 Task: Create new contact,   with mail id: 'HazelSimon@jpmmorgan.com', first name: 'Hazel', Last name: 'Simon', Job Title: Data Scientist, Phone number (202) 555-4567. Change life cycle stage to  'Lead' and lead status to 'New'. Add new company to the associated contact: www.ups.com and type: Prospect. Logged in from softage.6@softage.net
Action: Mouse moved to (85, 64)
Screenshot: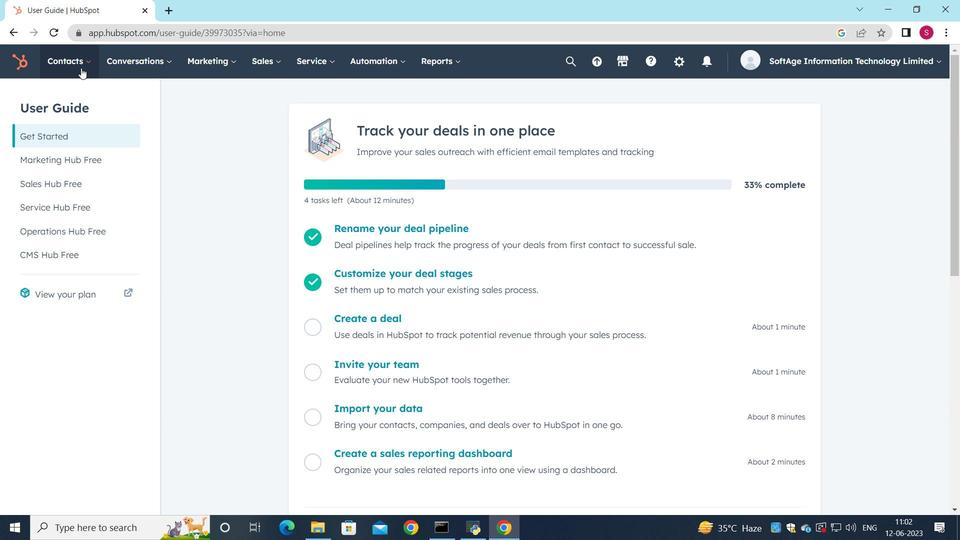 
Action: Mouse pressed left at (85, 64)
Screenshot: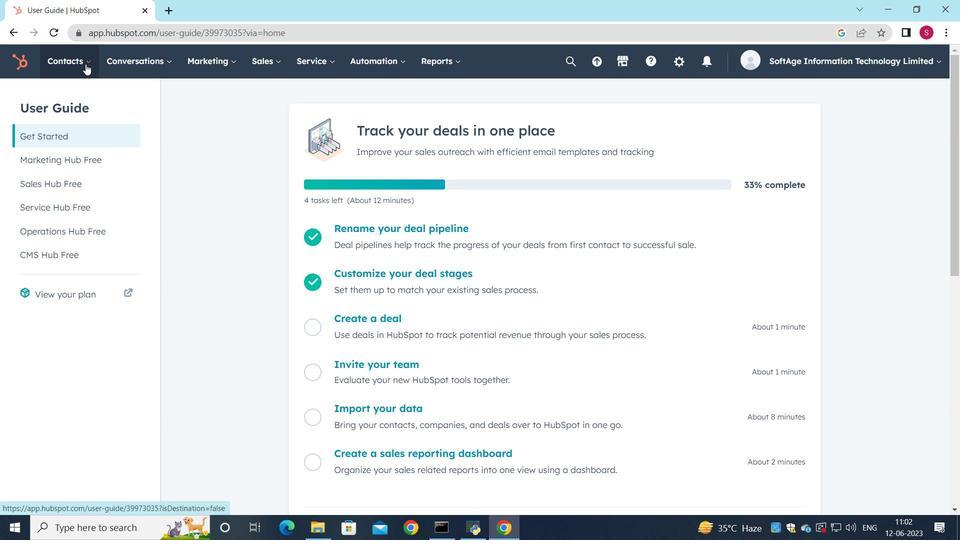 
Action: Mouse moved to (87, 91)
Screenshot: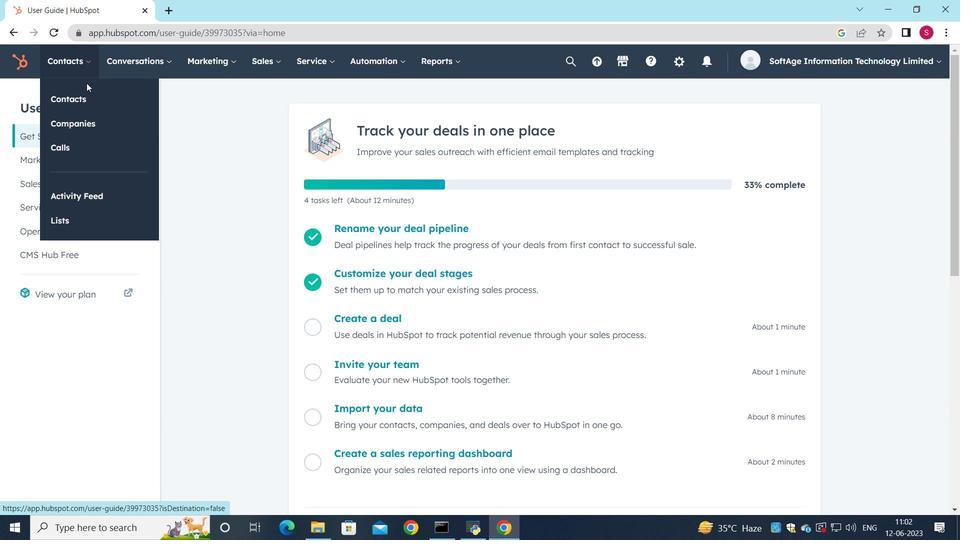 
Action: Mouse pressed left at (87, 91)
Screenshot: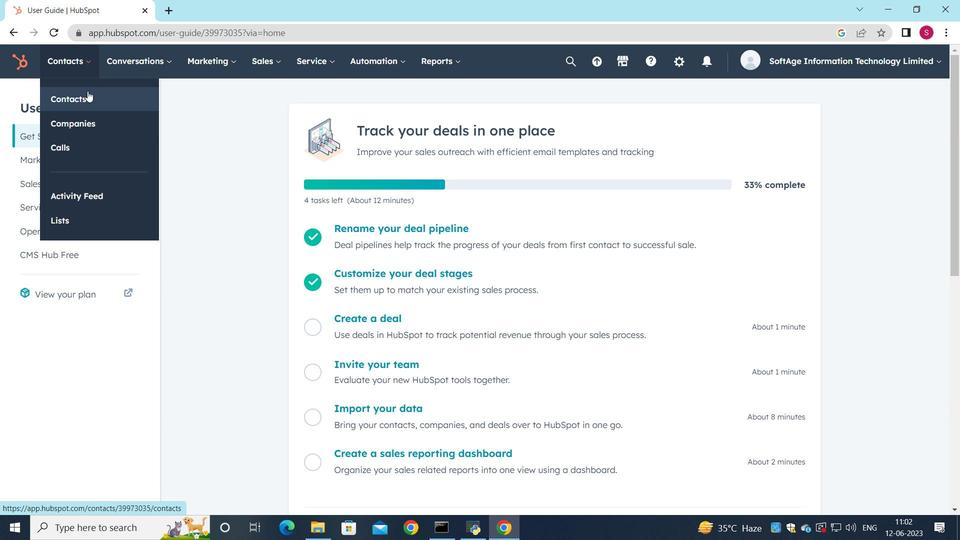 
Action: Mouse moved to (894, 105)
Screenshot: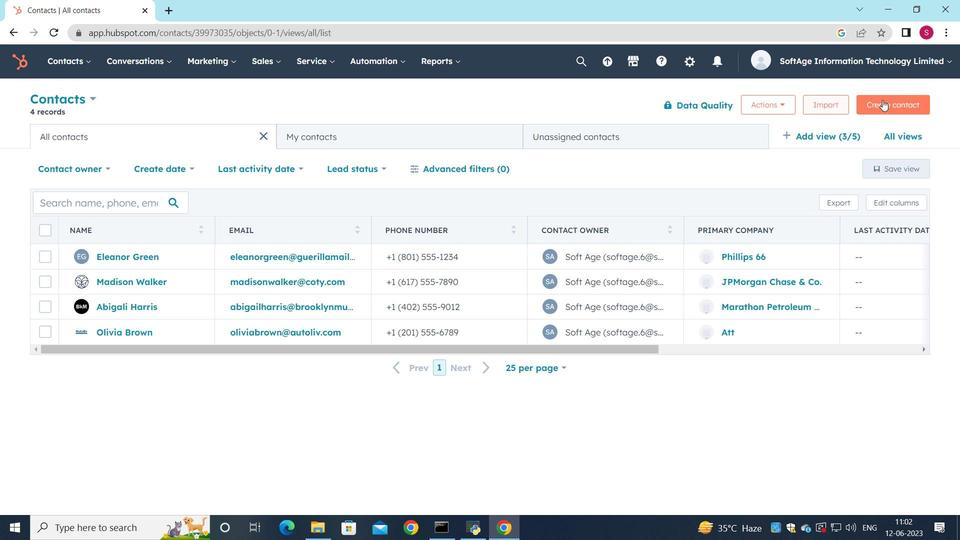 
Action: Mouse pressed left at (894, 105)
Screenshot: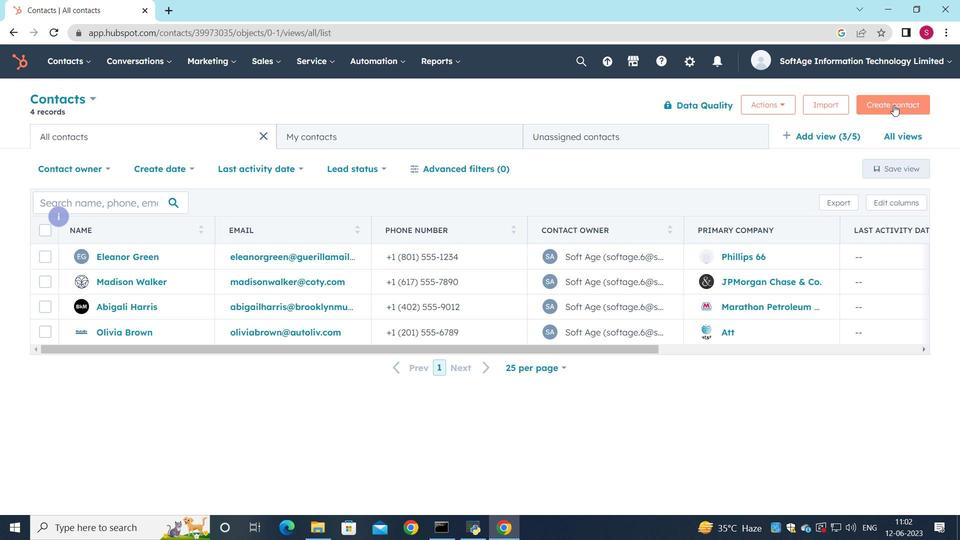 
Action: Mouse moved to (742, 162)
Screenshot: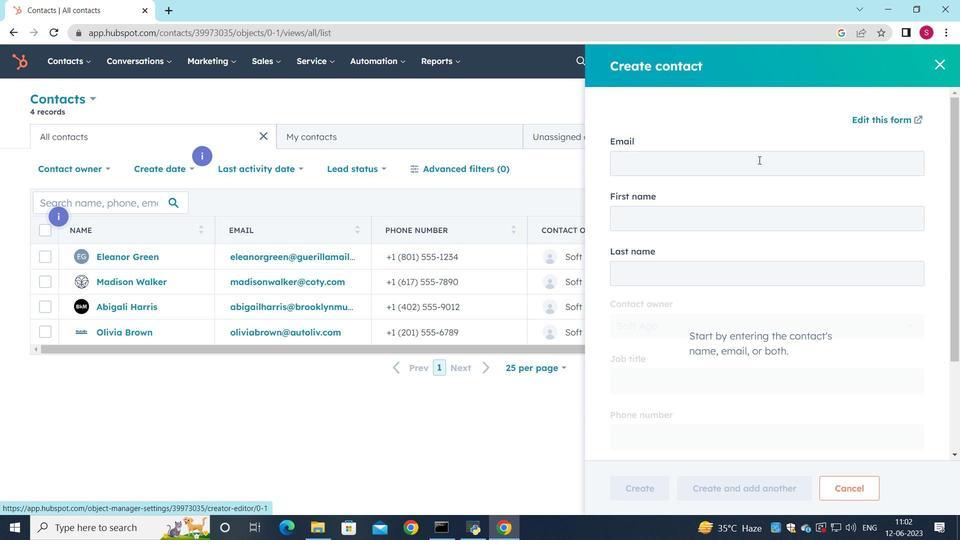 
Action: Mouse pressed left at (742, 162)
Screenshot: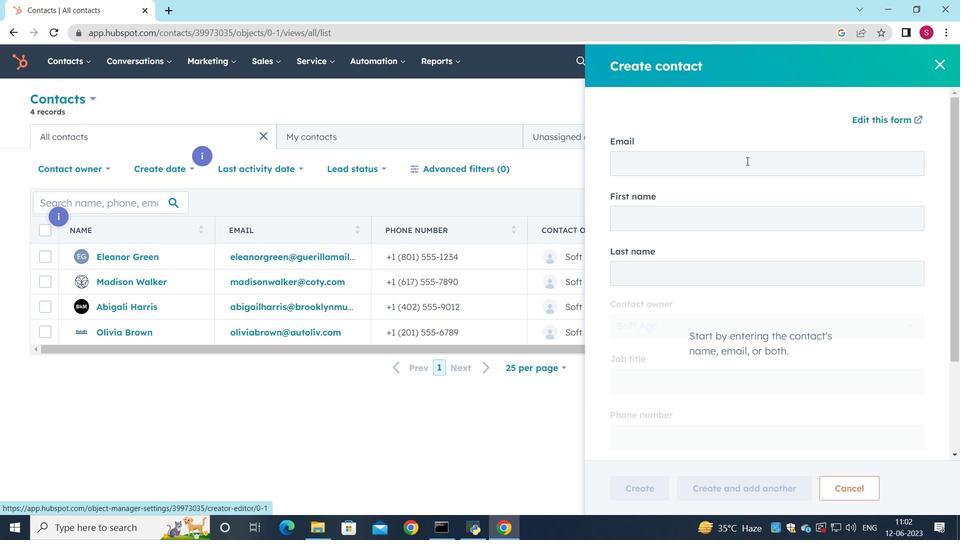 
Action: Key pressed <Key.shift>Hazel<Key.shift>Simon<Key.shift><Key.shift><Key.shift><Key.shift><Key.shift><Key.shift><Key.shift><Key.shift><Key.shift><Key.shift>@jpmorgan.com
Screenshot: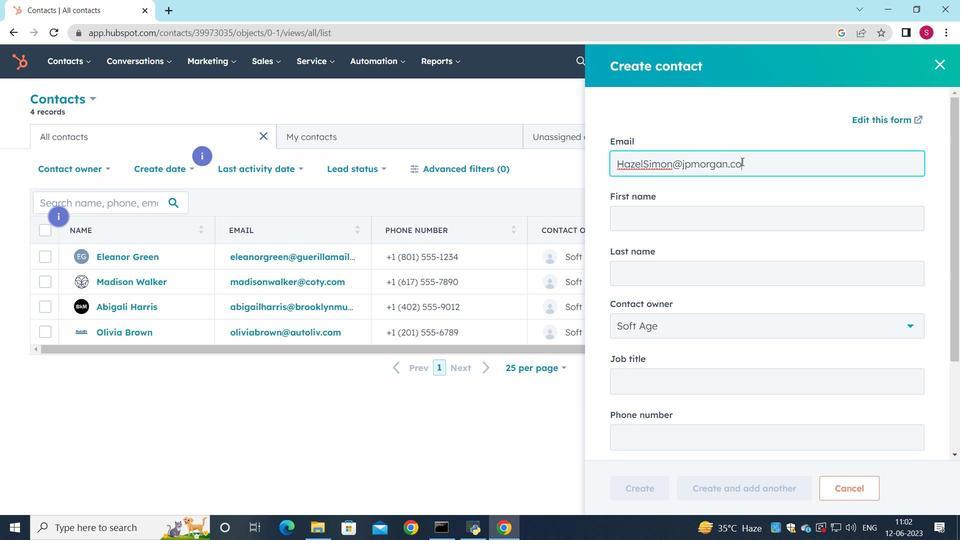 
Action: Mouse moved to (647, 218)
Screenshot: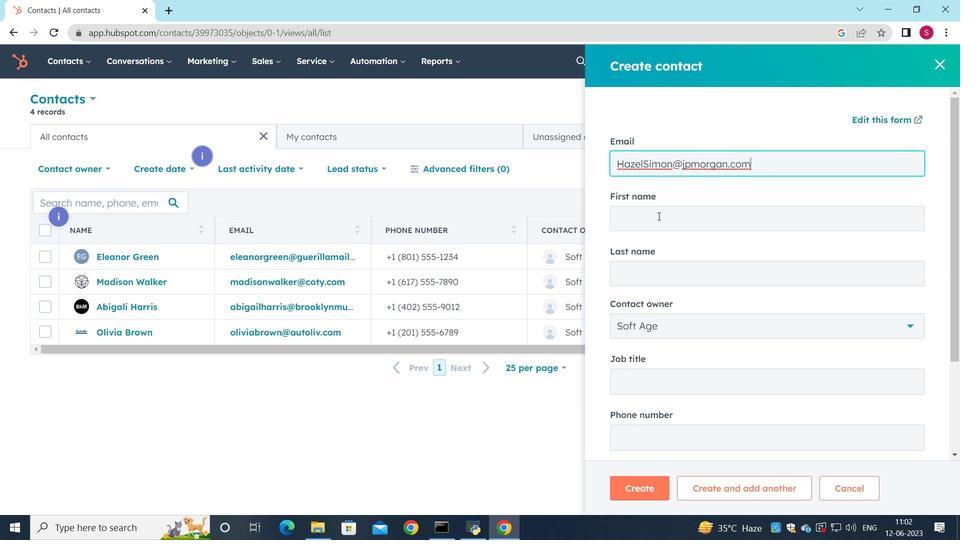 
Action: Mouse pressed left at (647, 218)
Screenshot: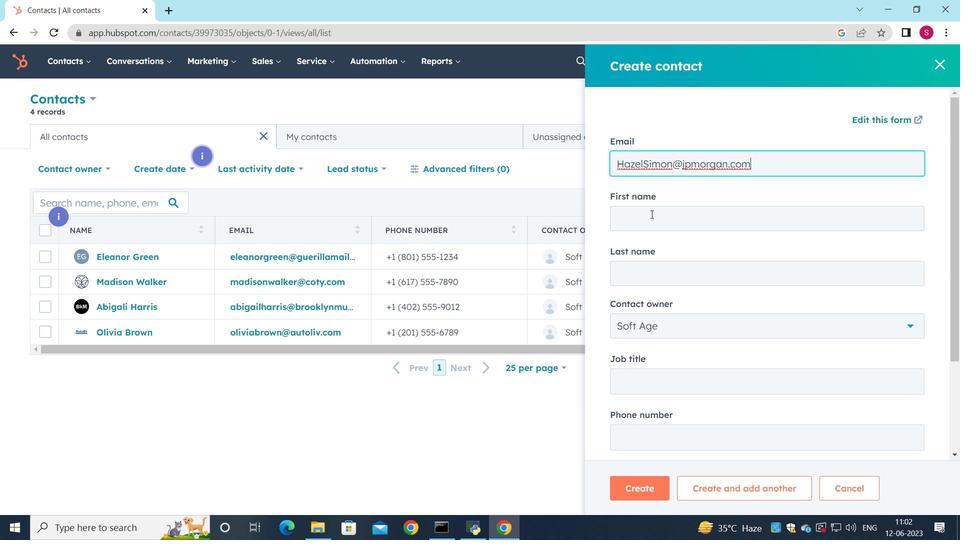 
Action: Mouse moved to (658, 219)
Screenshot: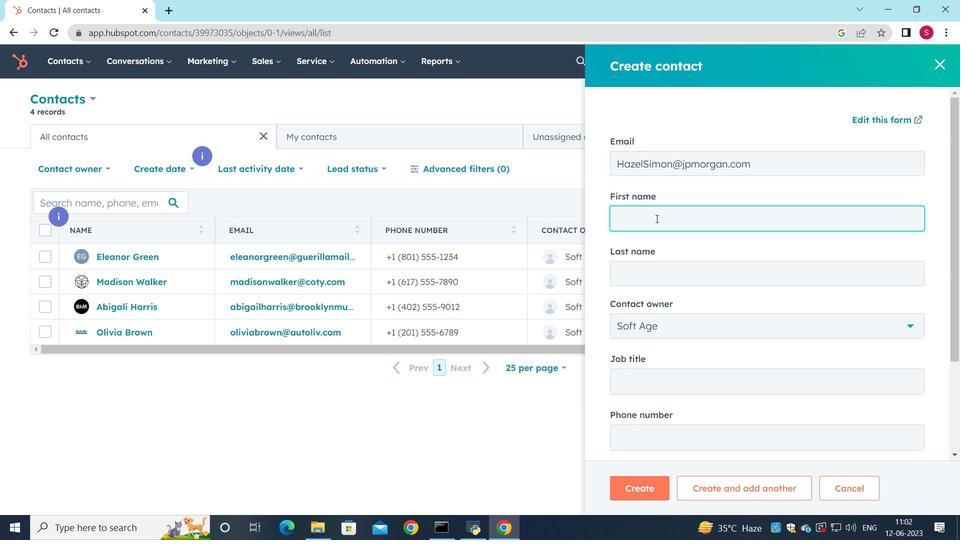 
Action: Key pressed <Key.shift>hazel
Screenshot: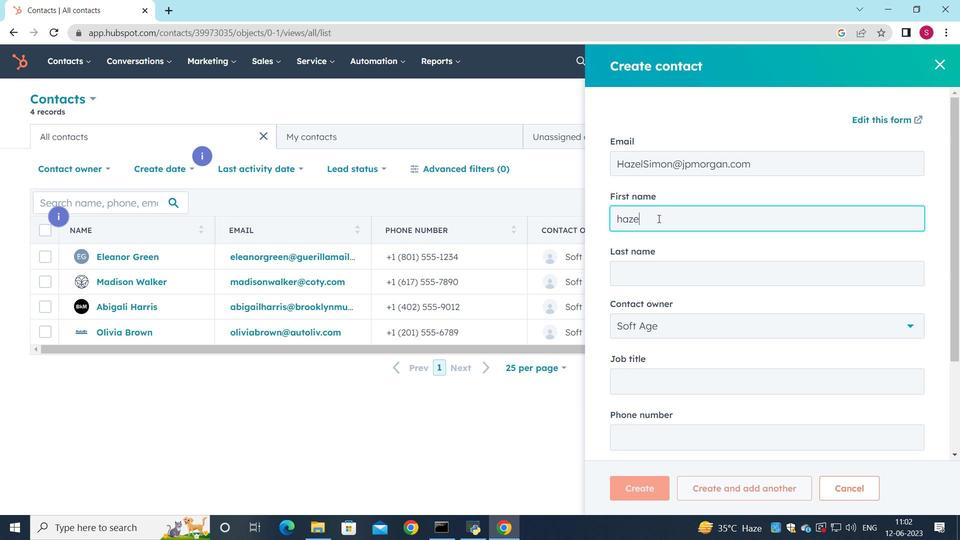 
Action: Mouse moved to (620, 221)
Screenshot: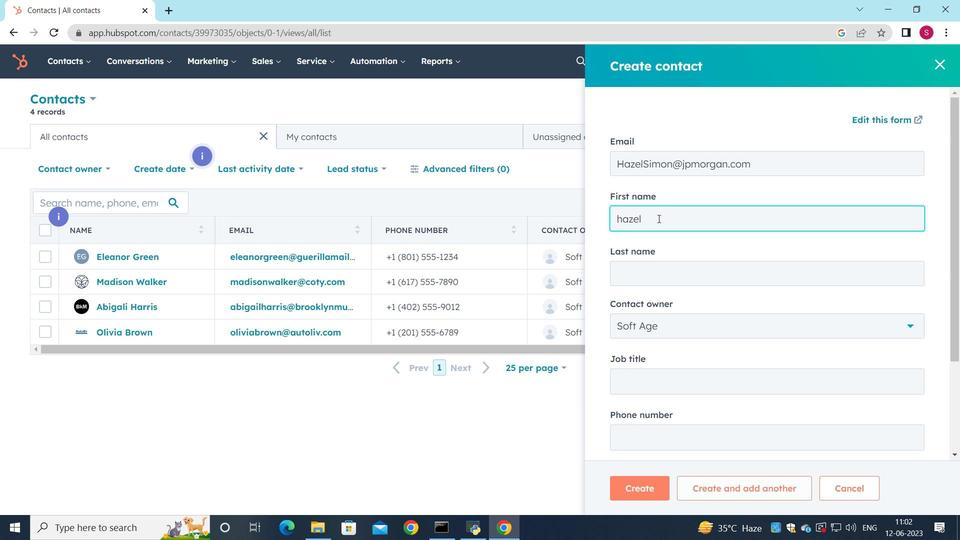 
Action: Mouse pressed left at (620, 221)
Screenshot: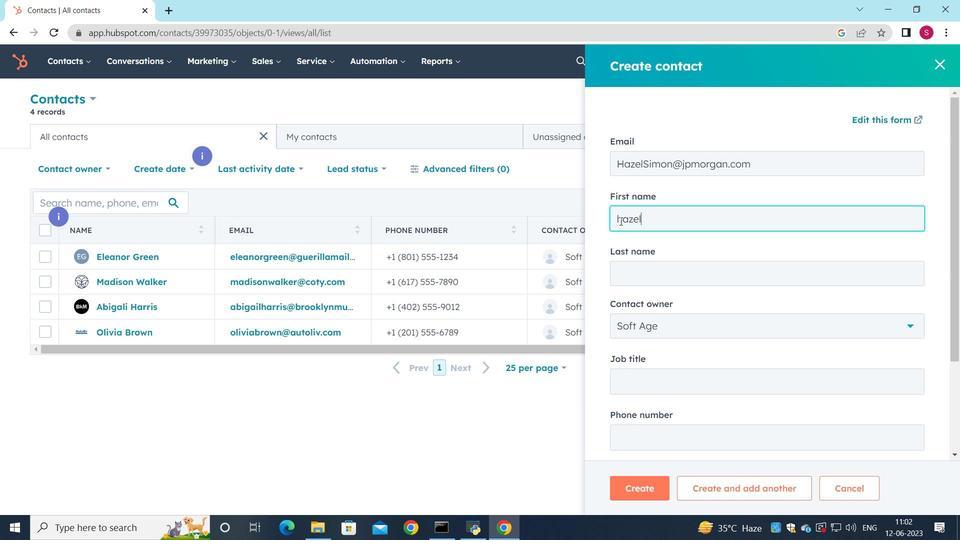 
Action: Key pressed <Key.backspace><Key.shift>H
Screenshot: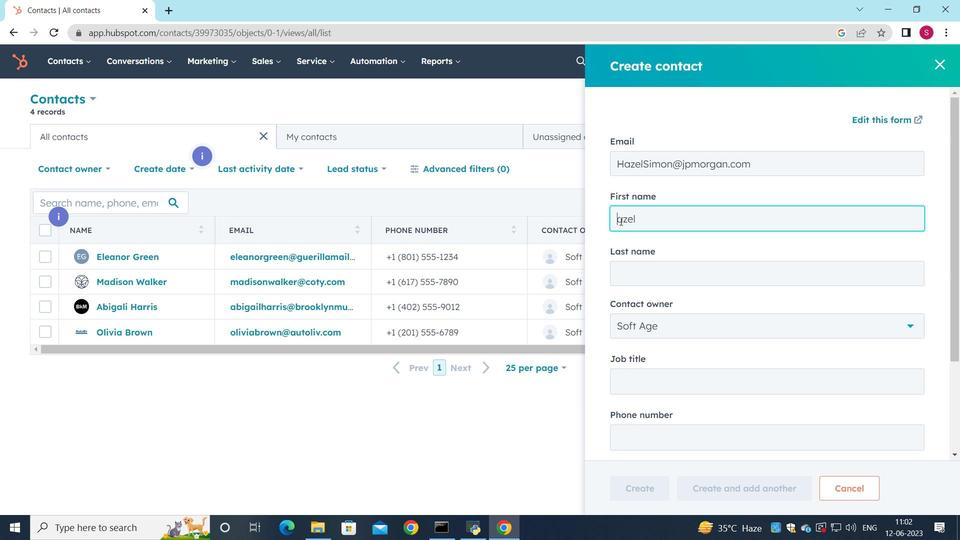 
Action: Mouse moved to (639, 267)
Screenshot: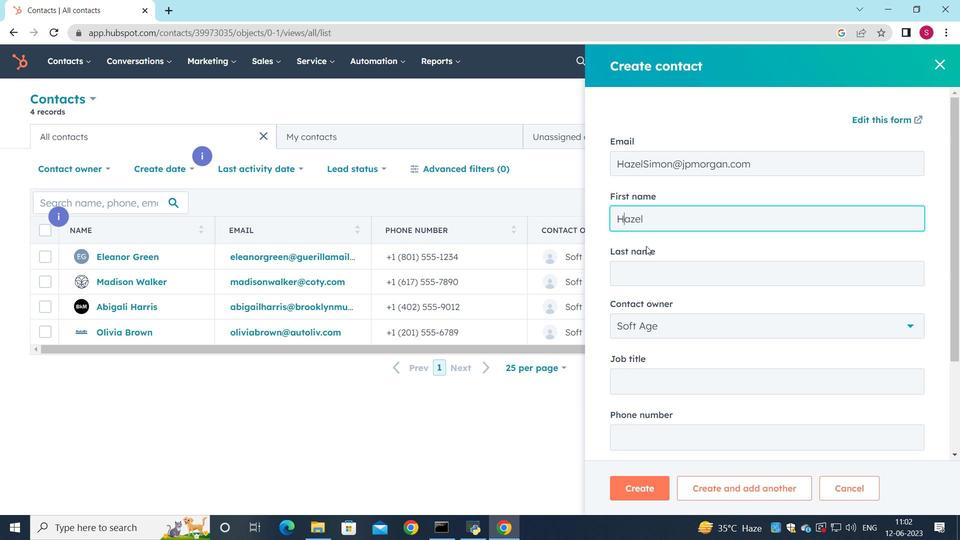 
Action: Mouse pressed left at (639, 267)
Screenshot: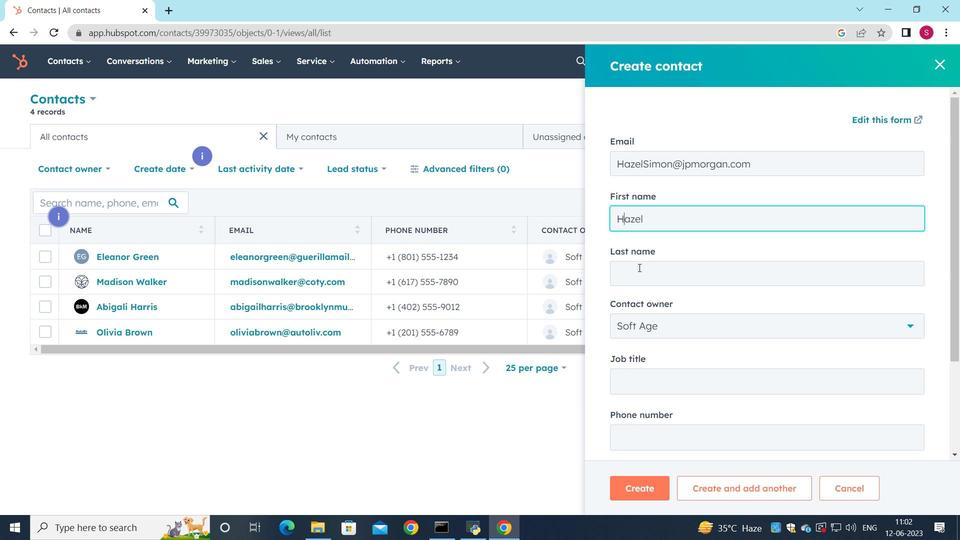 
Action: Key pressed <Key.shift>Simon
Screenshot: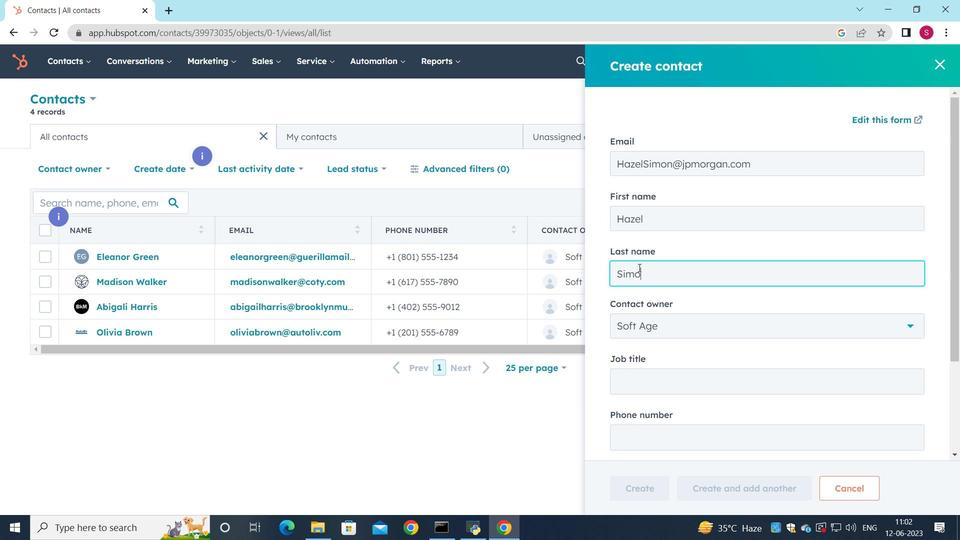 
Action: Mouse moved to (680, 377)
Screenshot: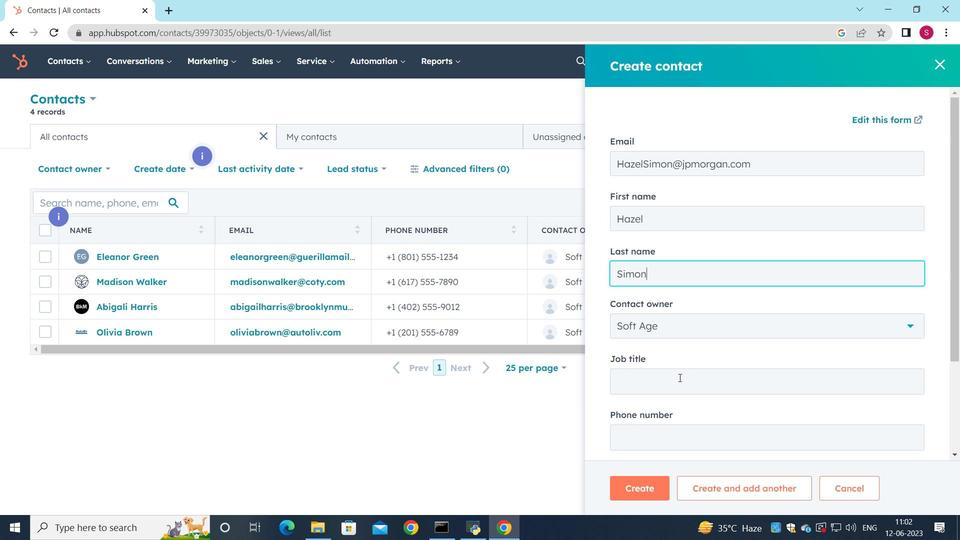 
Action: Mouse pressed left at (680, 377)
Screenshot: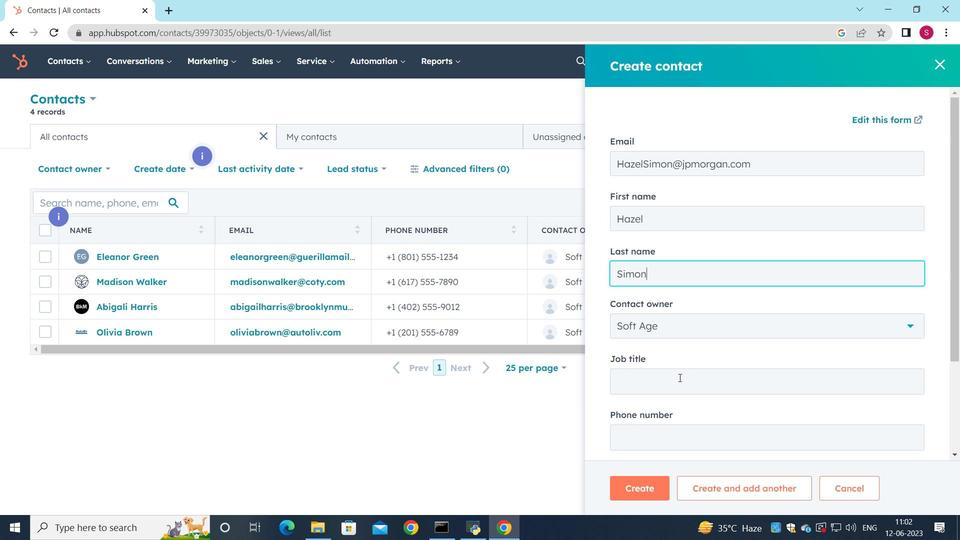 
Action: Mouse moved to (703, 378)
Screenshot: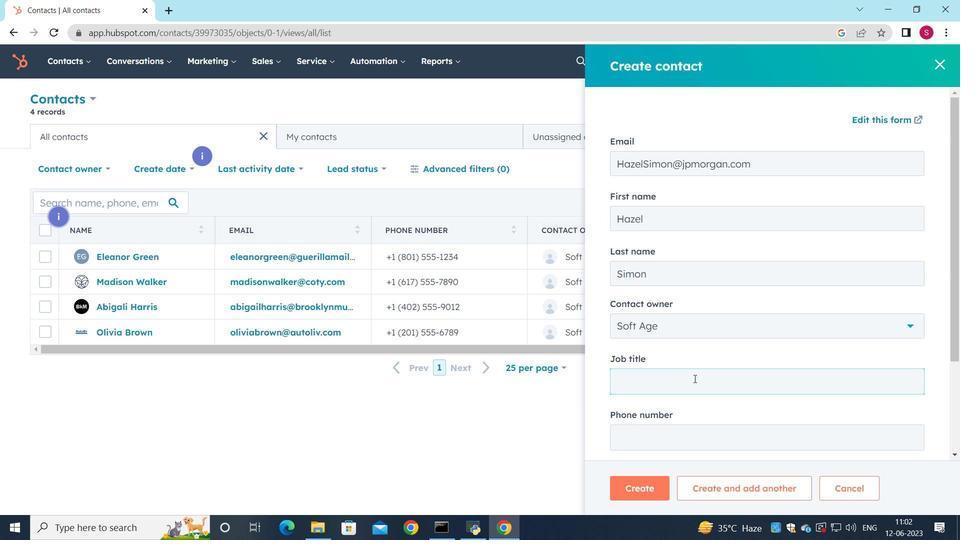 
Action: Mouse scrolled (703, 378) with delta (0, 0)
Screenshot: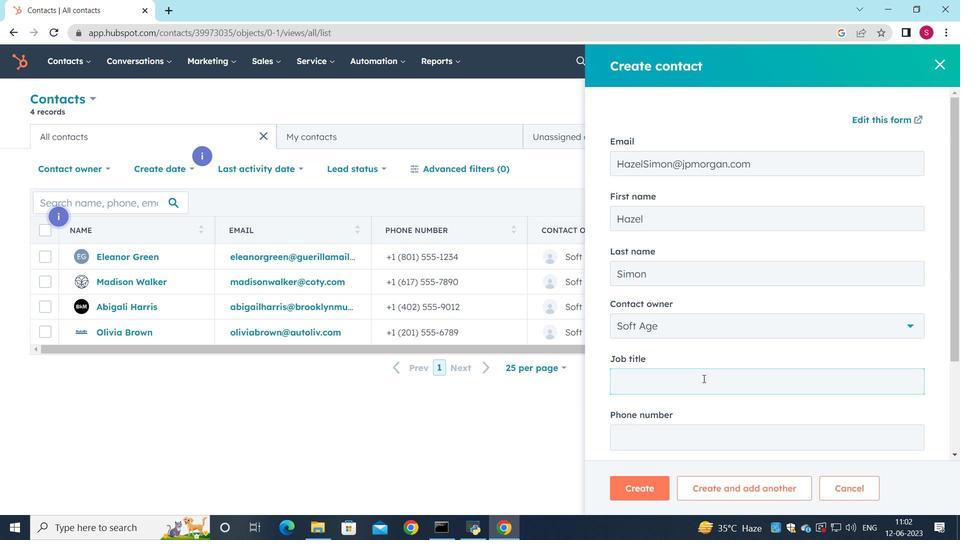 
Action: Mouse scrolled (703, 378) with delta (0, 0)
Screenshot: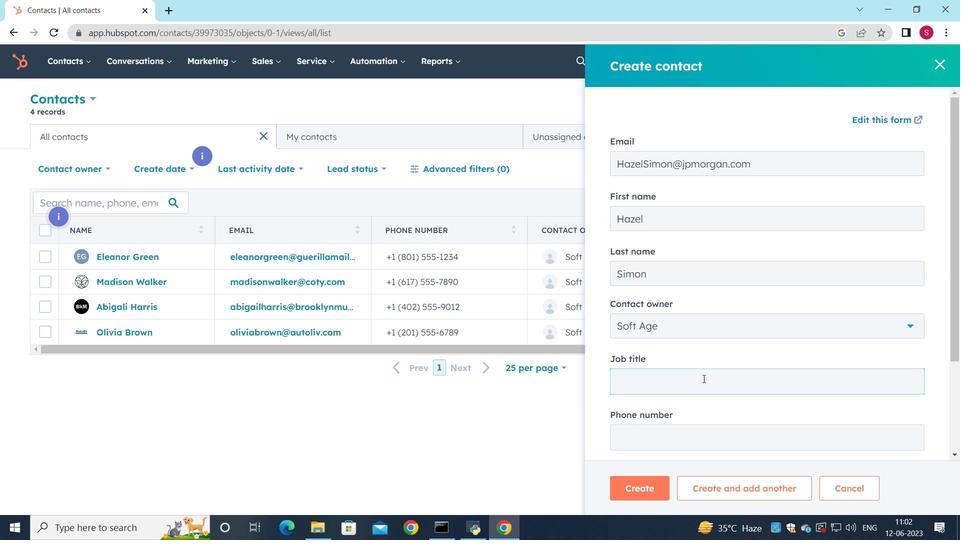 
Action: Mouse moved to (677, 255)
Screenshot: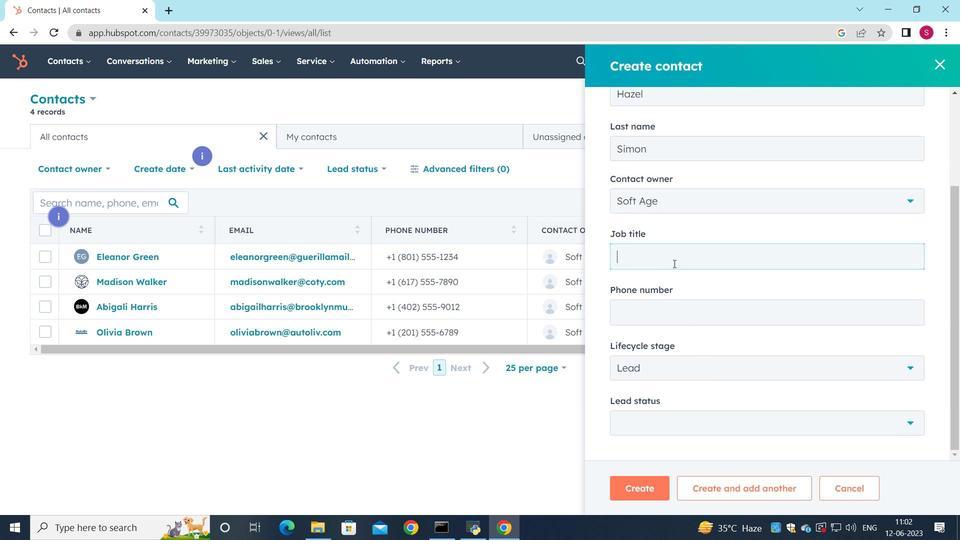 
Action: Key pressed <Key.shift>data<Key.space><Key.shift>Scientist
Screenshot: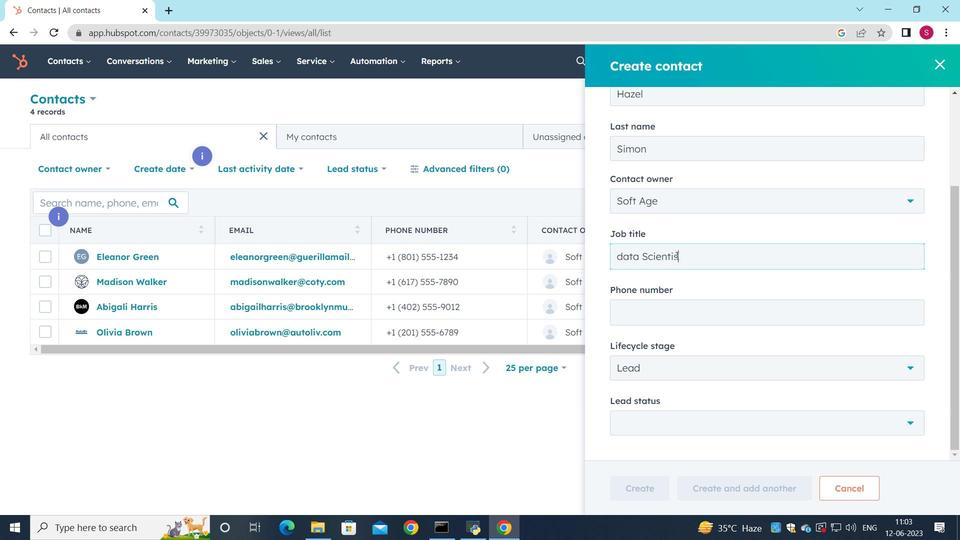 
Action: Mouse moved to (696, 306)
Screenshot: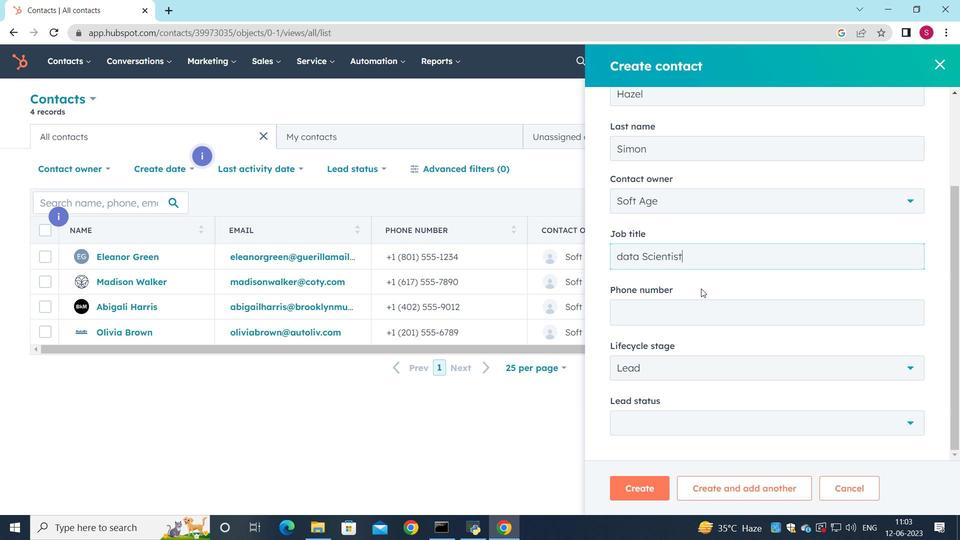 
Action: Mouse pressed left at (696, 306)
Screenshot: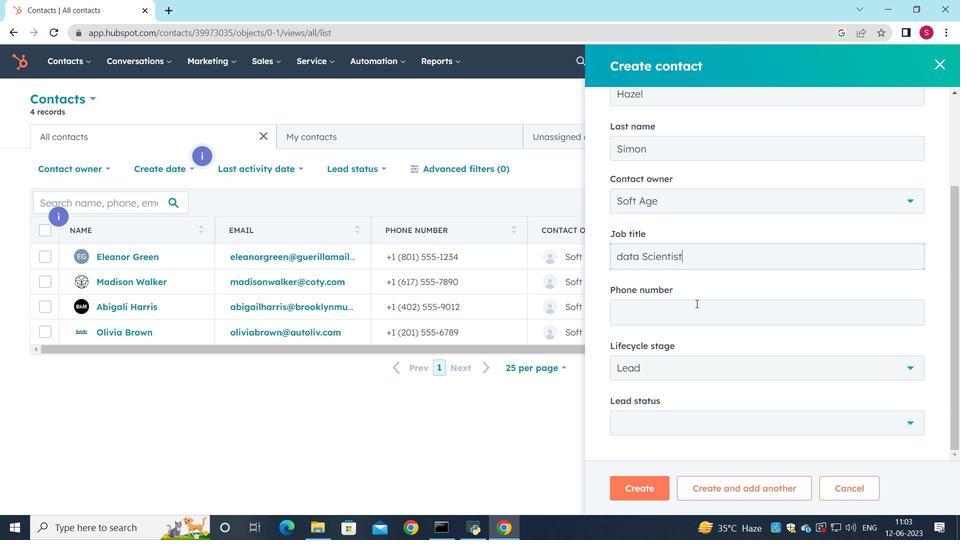 
Action: Key pressed 2025554567
Screenshot: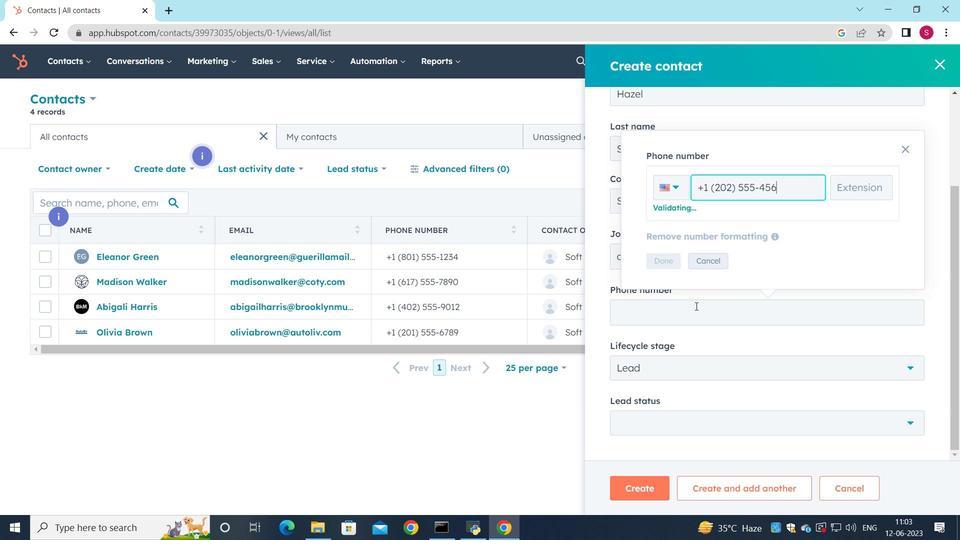 
Action: Mouse moved to (654, 261)
Screenshot: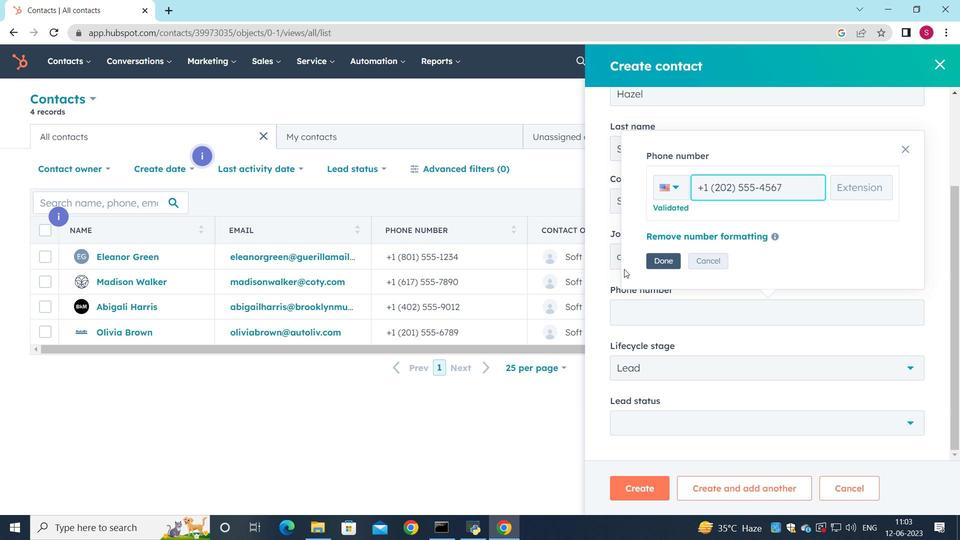 
Action: Mouse pressed left at (654, 261)
Screenshot: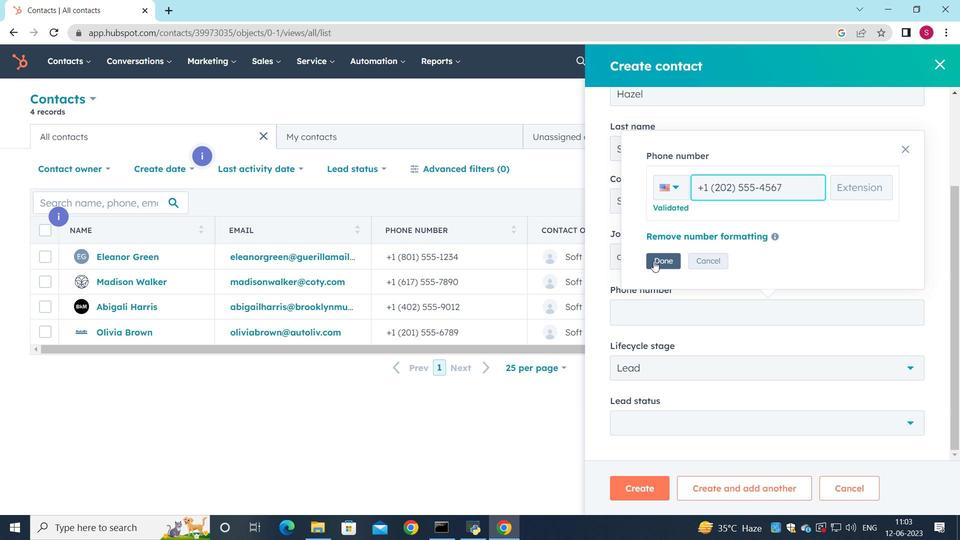 
Action: Mouse moved to (673, 299)
Screenshot: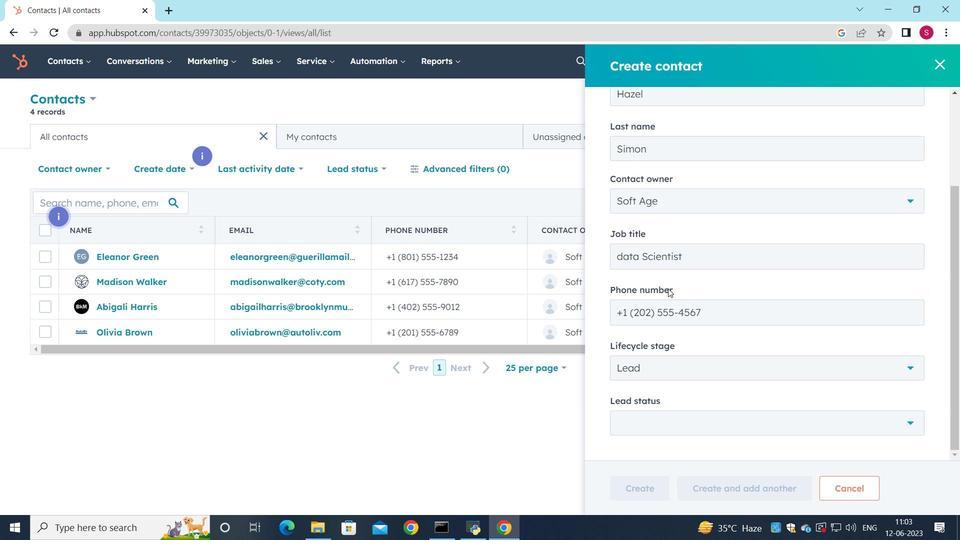 
Action: Mouse scrolled (673, 298) with delta (0, 0)
Screenshot: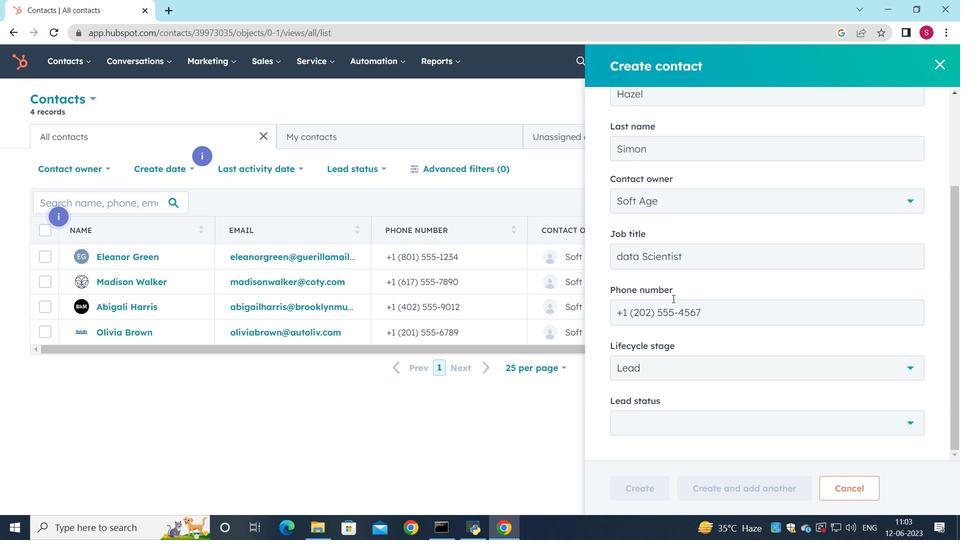 
Action: Mouse scrolled (673, 298) with delta (0, 0)
Screenshot: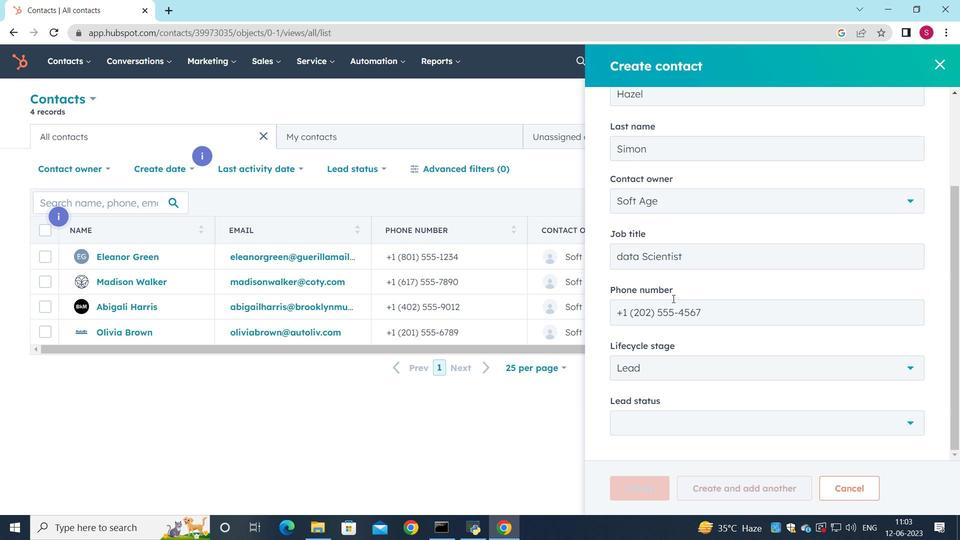 
Action: Mouse moved to (622, 256)
Screenshot: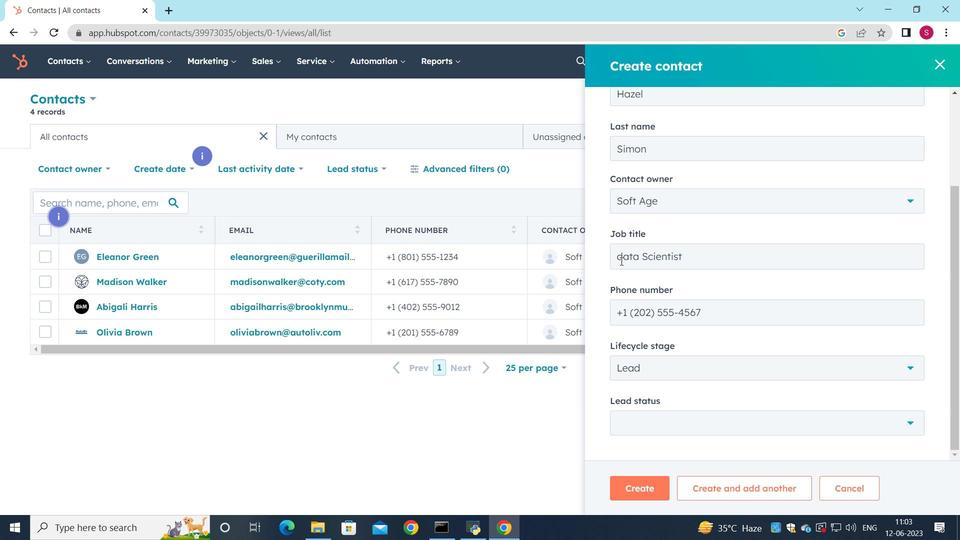 
Action: Mouse pressed left at (622, 256)
Screenshot: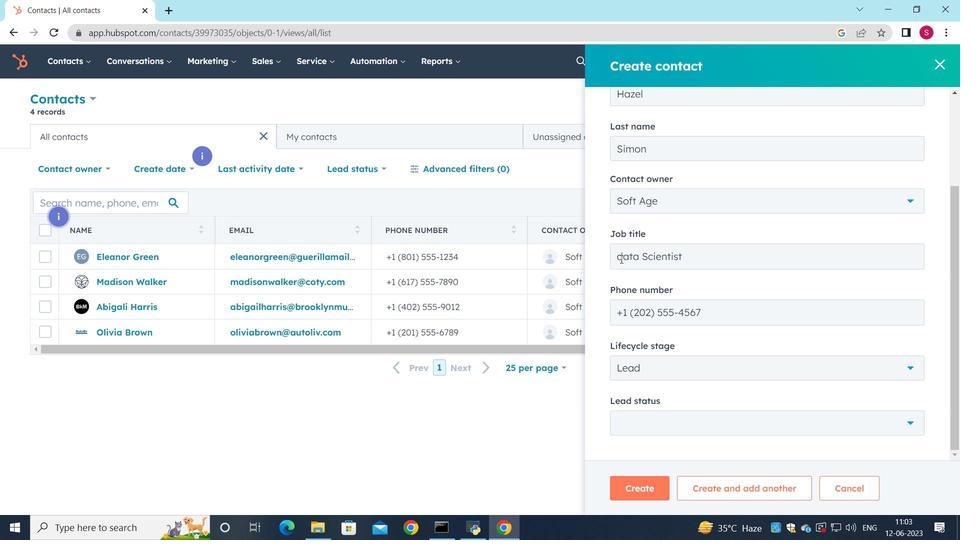 
Action: Mouse moved to (630, 262)
Screenshot: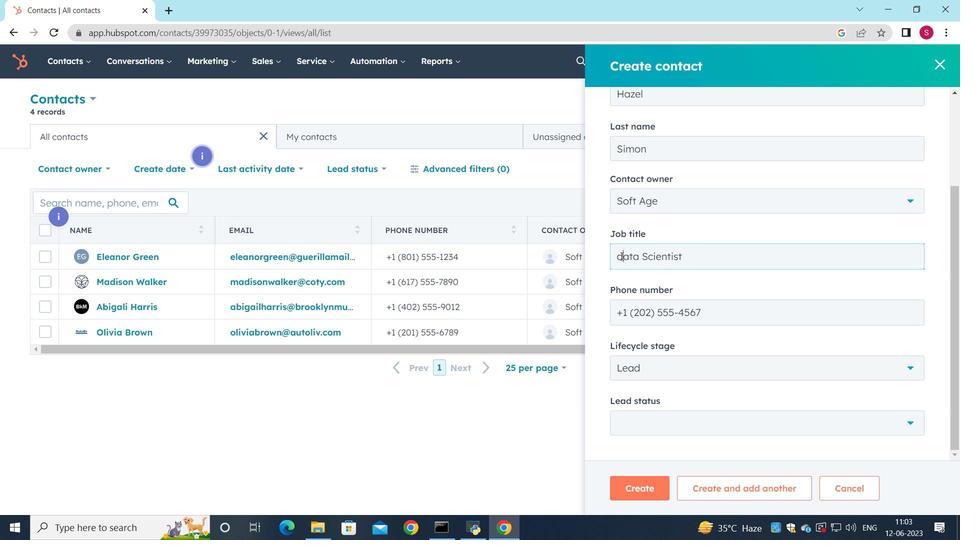 
Action: Key pressed <Key.backspace><Key.shift>D
Screenshot: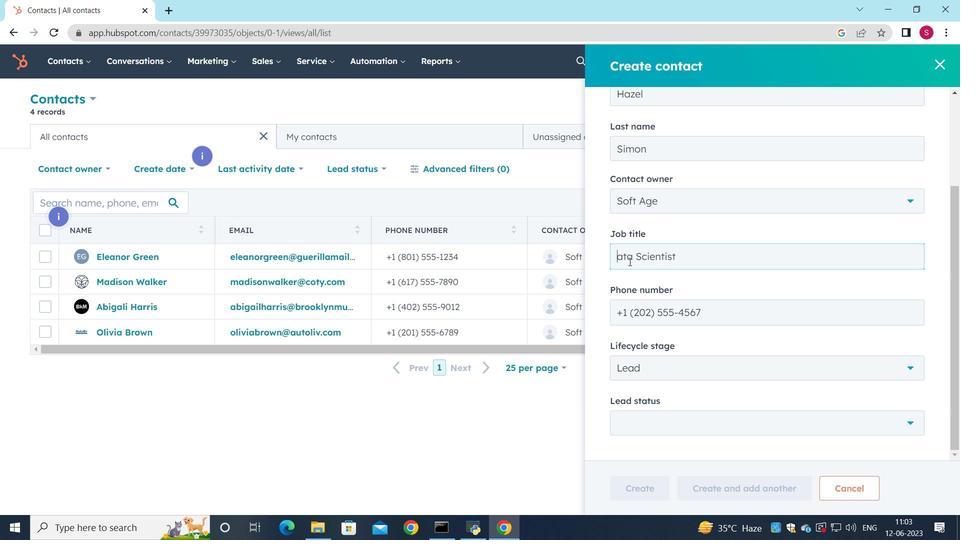 
Action: Mouse scrolled (630, 261) with delta (0, 0)
Screenshot: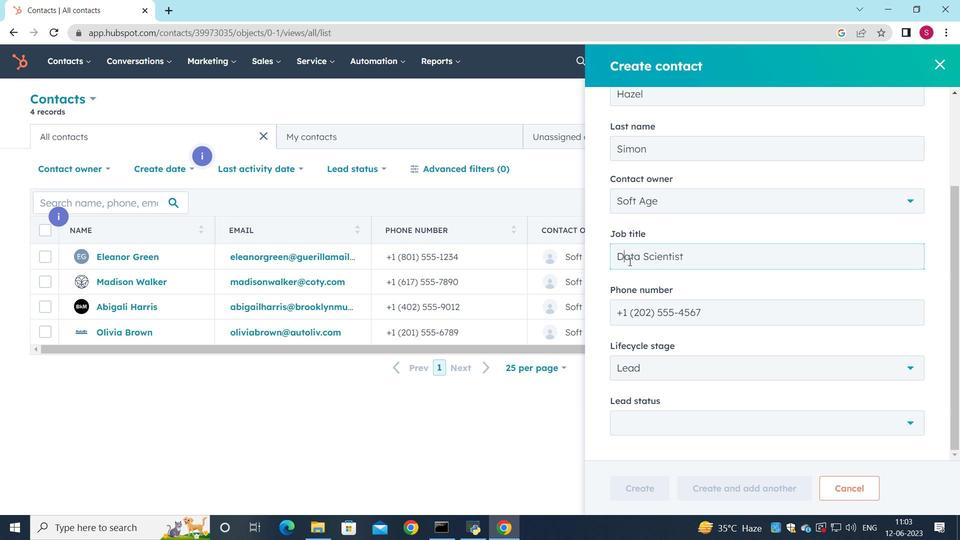
Action: Mouse scrolled (630, 261) with delta (0, 0)
Screenshot: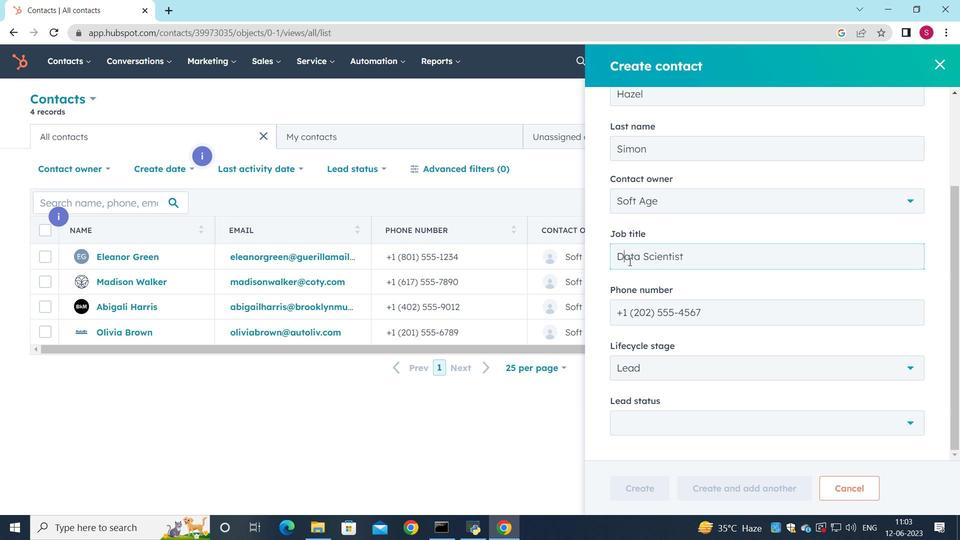 
Action: Mouse scrolled (630, 261) with delta (0, 0)
Screenshot: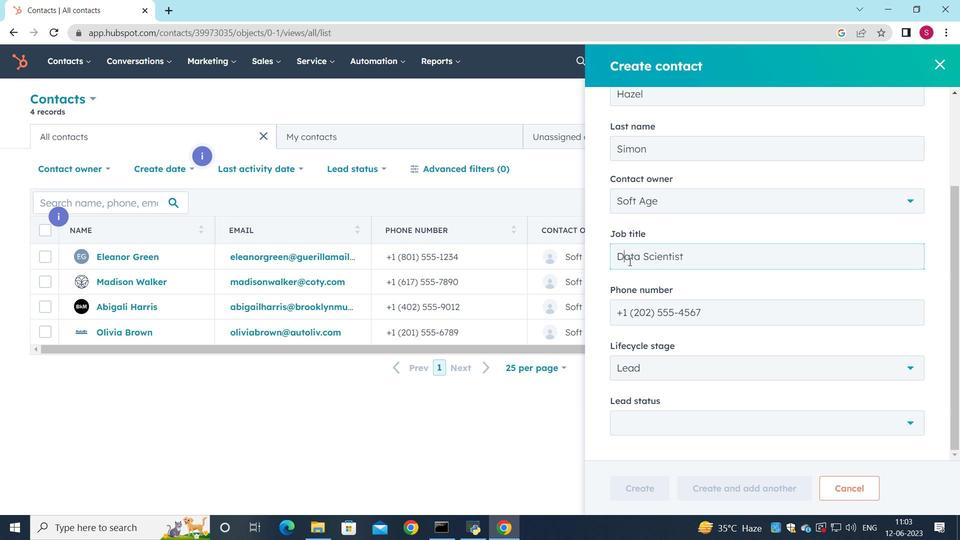 
Action: Mouse moved to (636, 271)
Screenshot: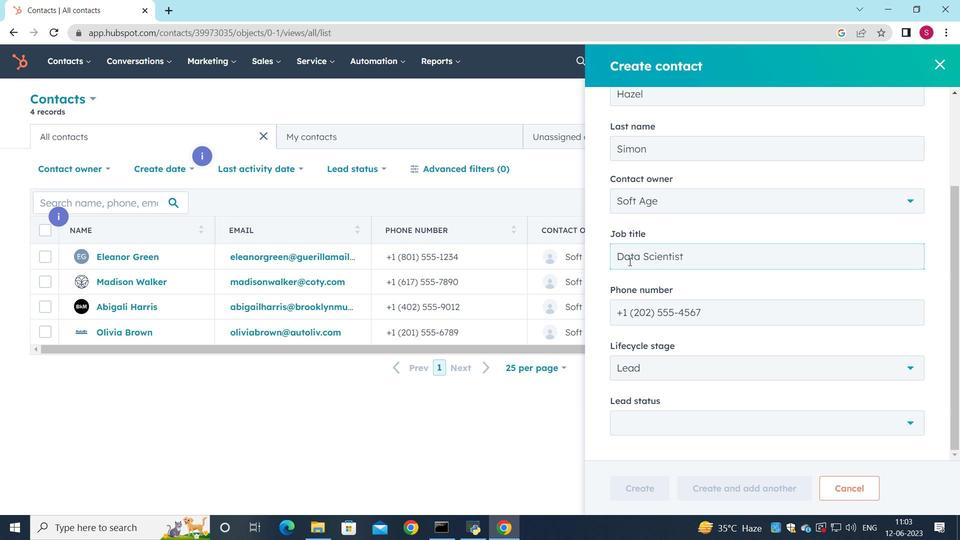 
Action: Mouse scrolled (636, 270) with delta (0, 0)
Screenshot: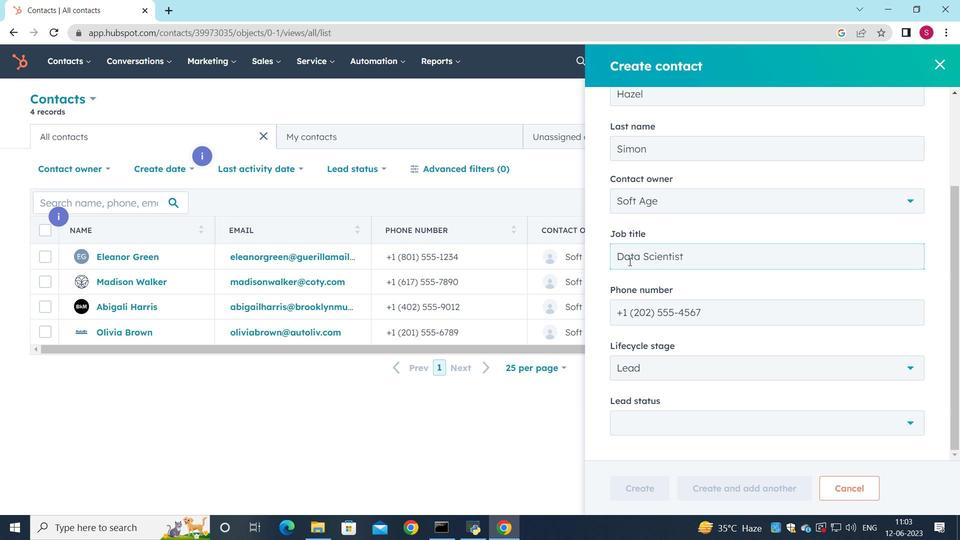 
Action: Mouse moved to (803, 432)
Screenshot: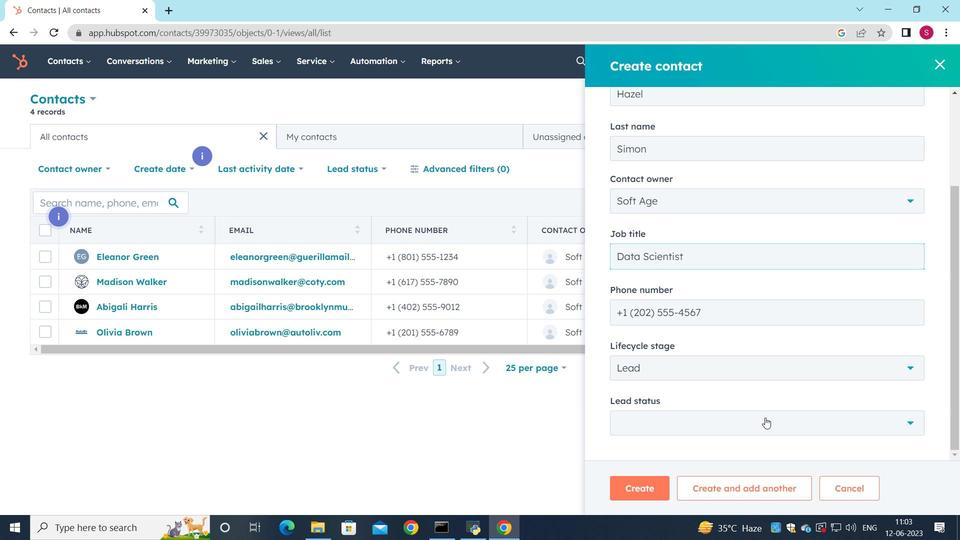 
Action: Mouse pressed left at (803, 432)
Screenshot: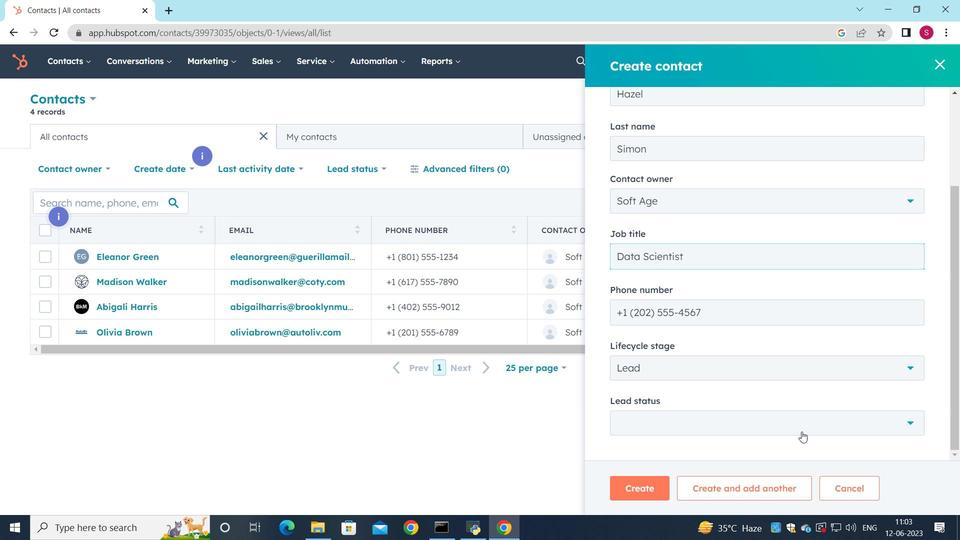 
Action: Mouse moved to (744, 310)
Screenshot: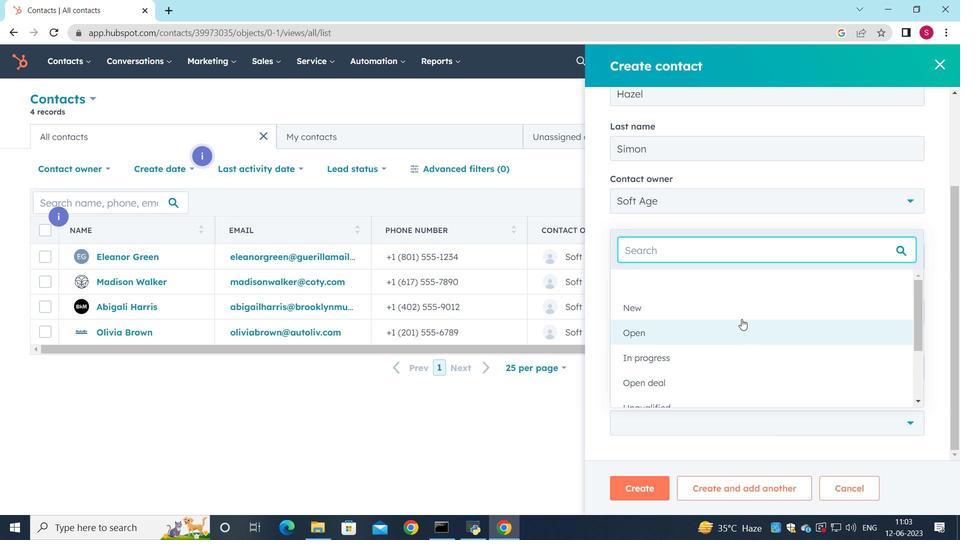 
Action: Mouse pressed left at (744, 310)
Screenshot: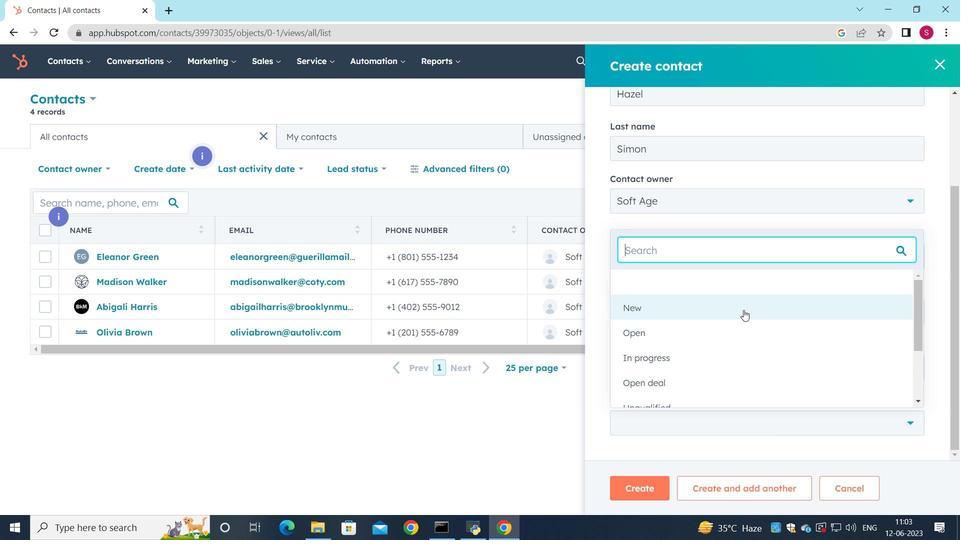 
Action: Mouse moved to (648, 492)
Screenshot: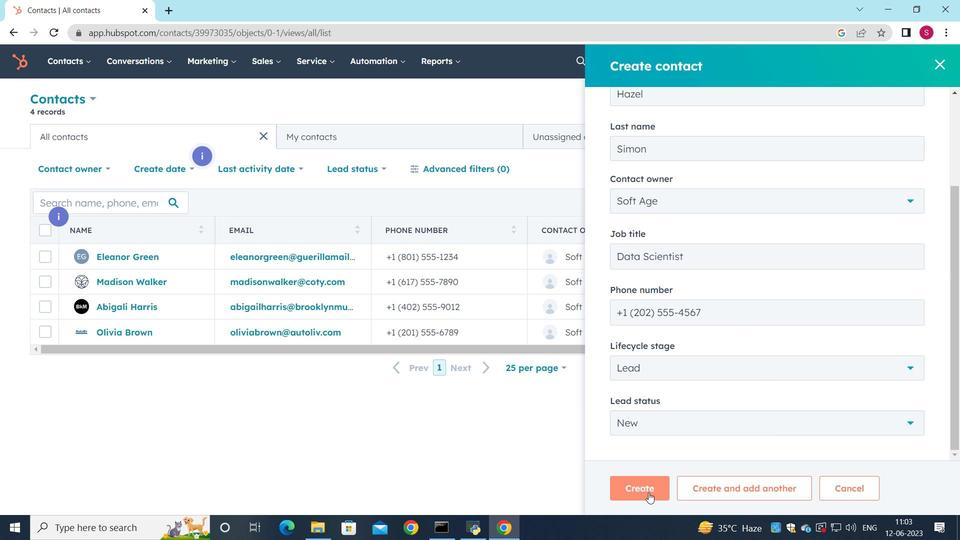 
Action: Mouse pressed left at (648, 492)
Screenshot: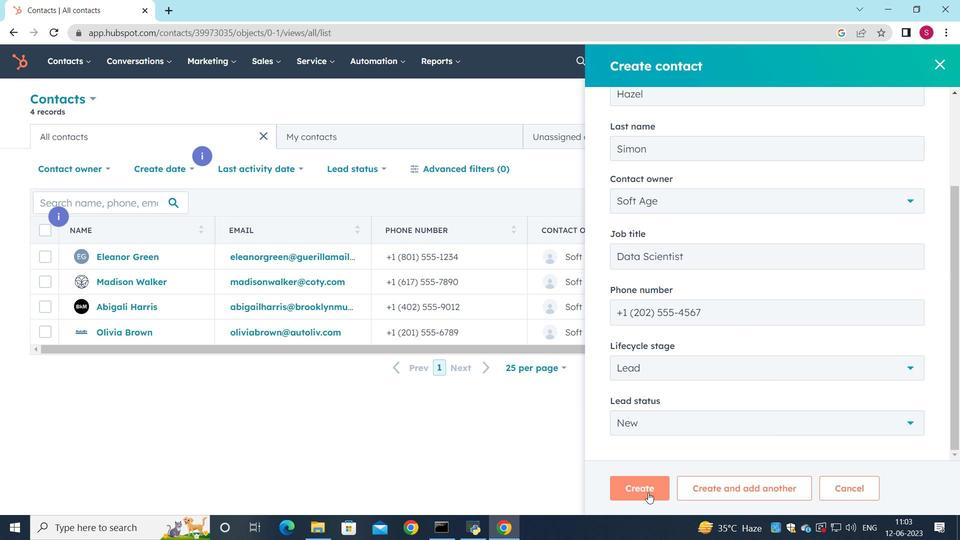 
Action: Mouse moved to (677, 403)
Screenshot: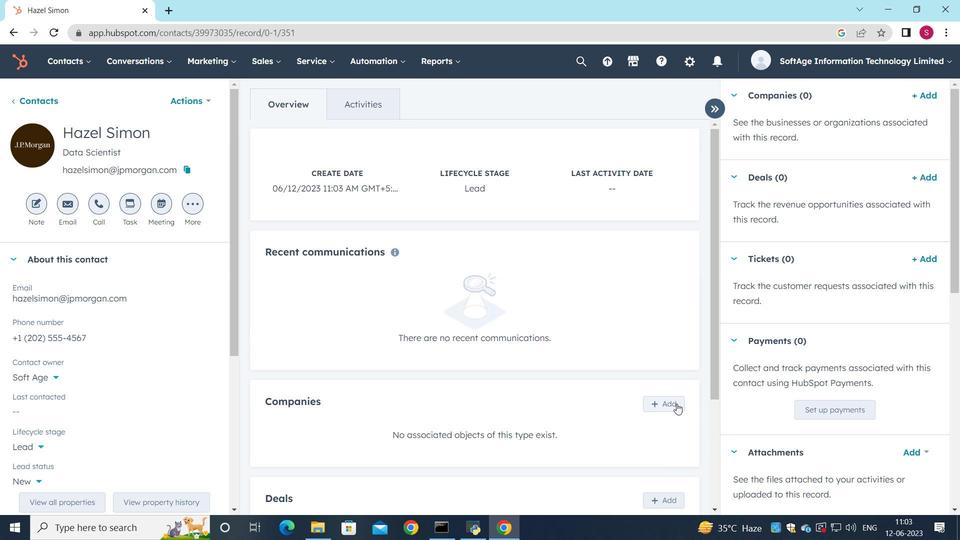 
Action: Mouse pressed left at (677, 403)
Screenshot: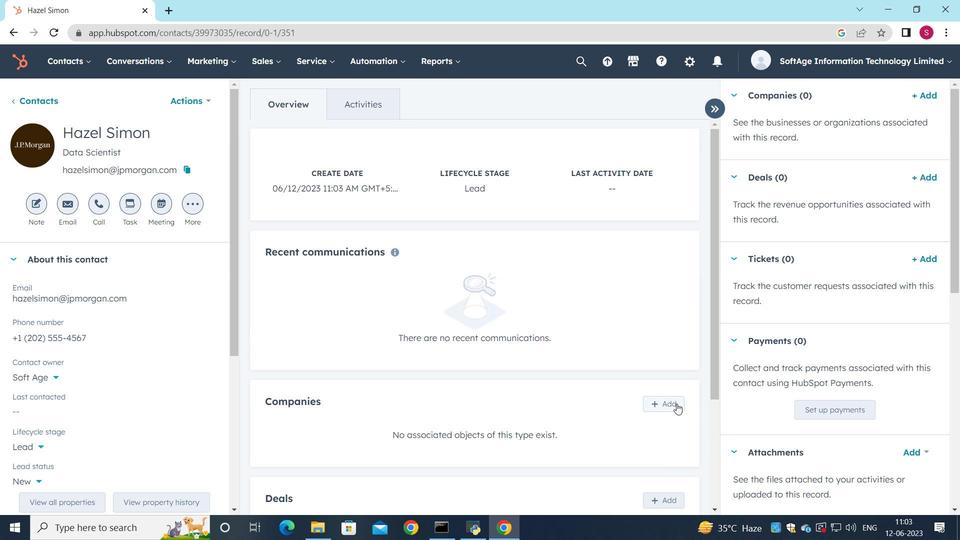 
Action: Mouse moved to (705, 118)
Screenshot: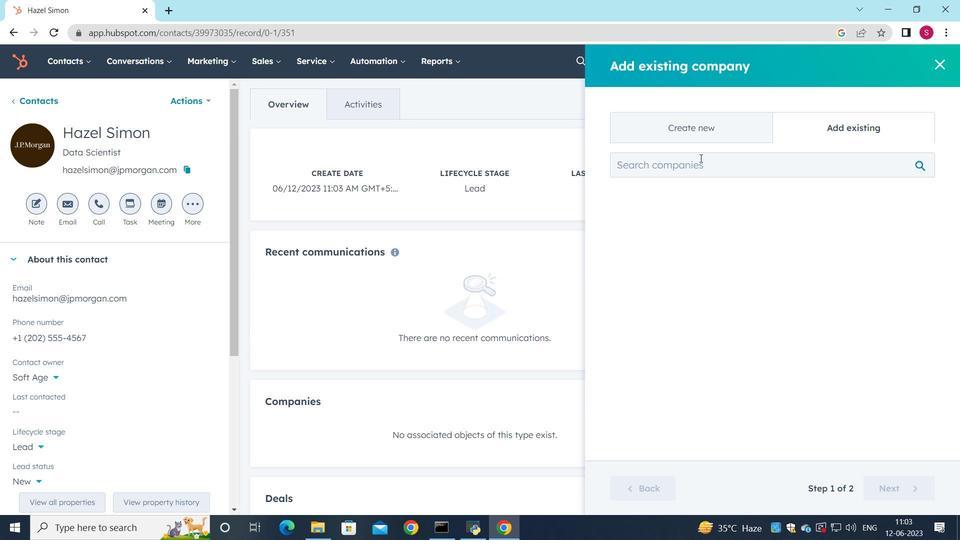 
Action: Mouse pressed left at (705, 118)
Screenshot: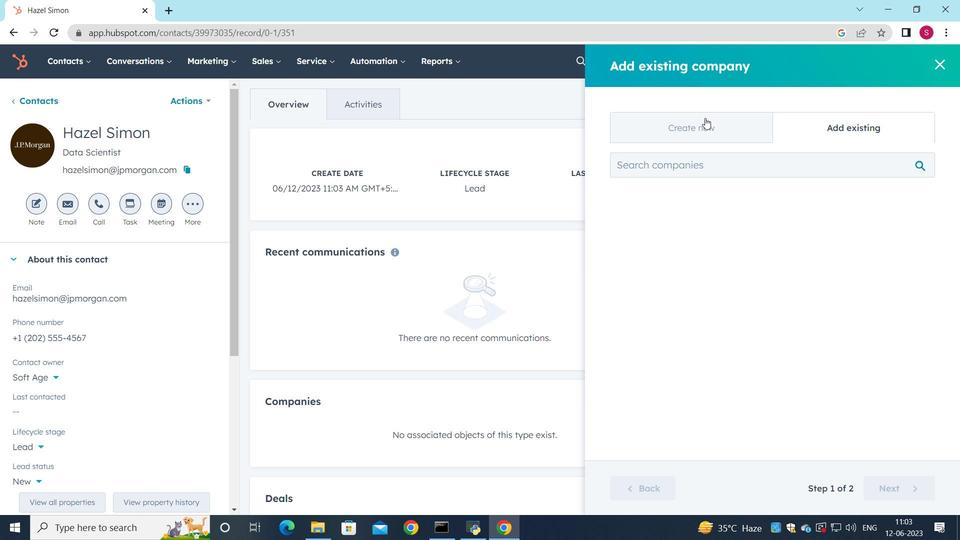 
Action: Mouse moved to (705, 205)
Screenshot: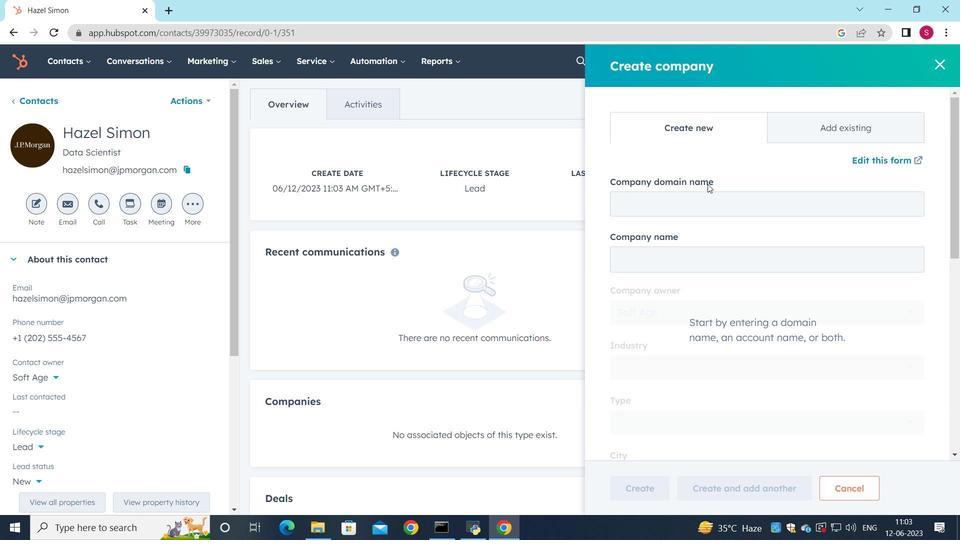 
Action: Mouse pressed left at (705, 205)
Screenshot: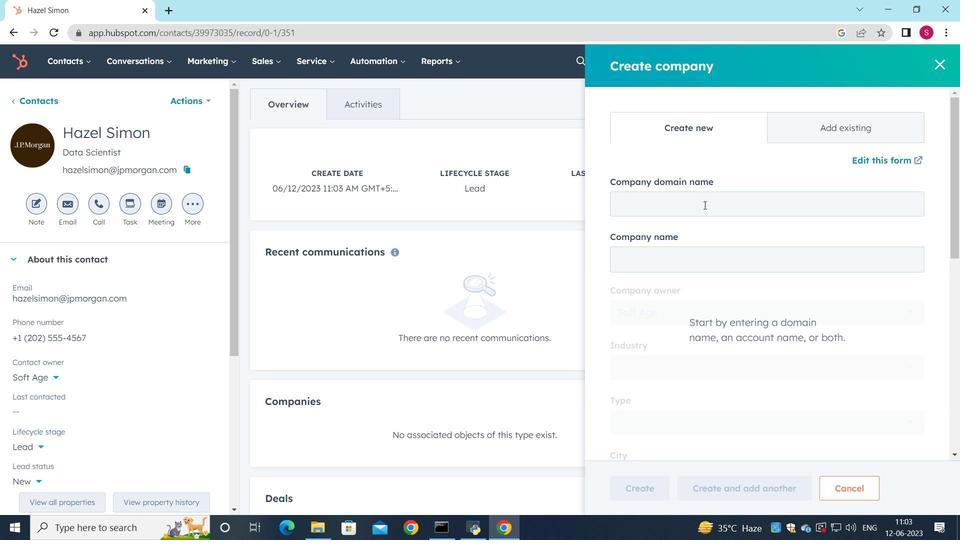 
Action: Key pressed www.ups.com
Screenshot: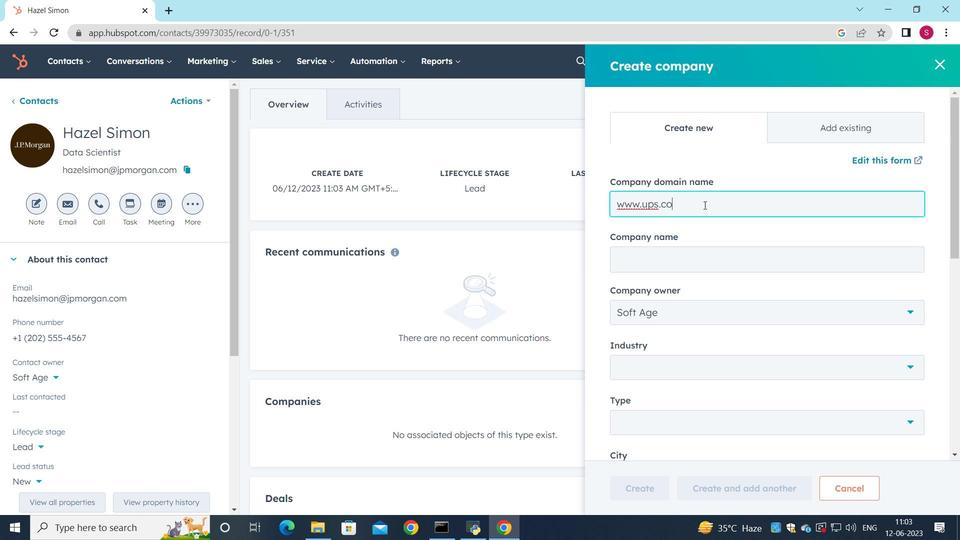 
Action: Mouse moved to (723, 208)
Screenshot: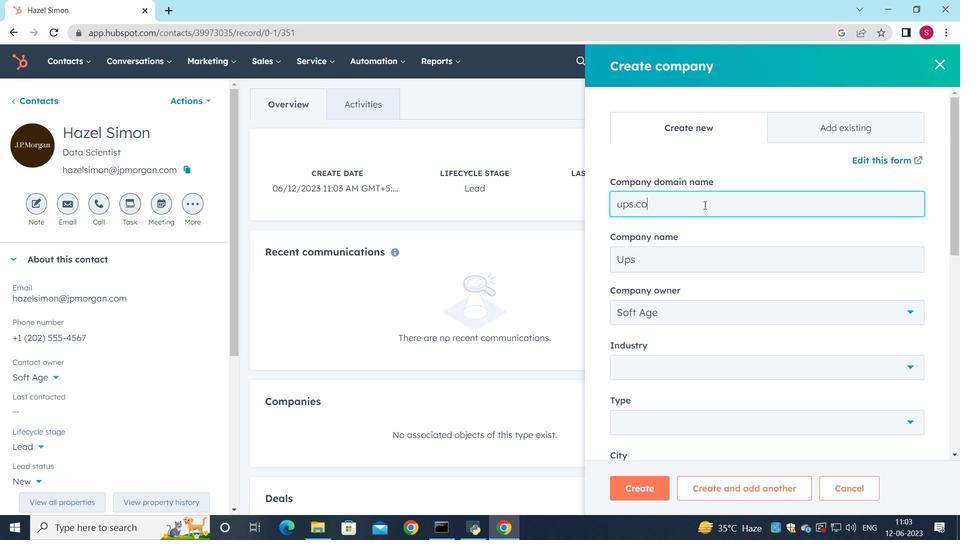 
Action: Mouse scrolled (723, 208) with delta (0, 0)
Screenshot: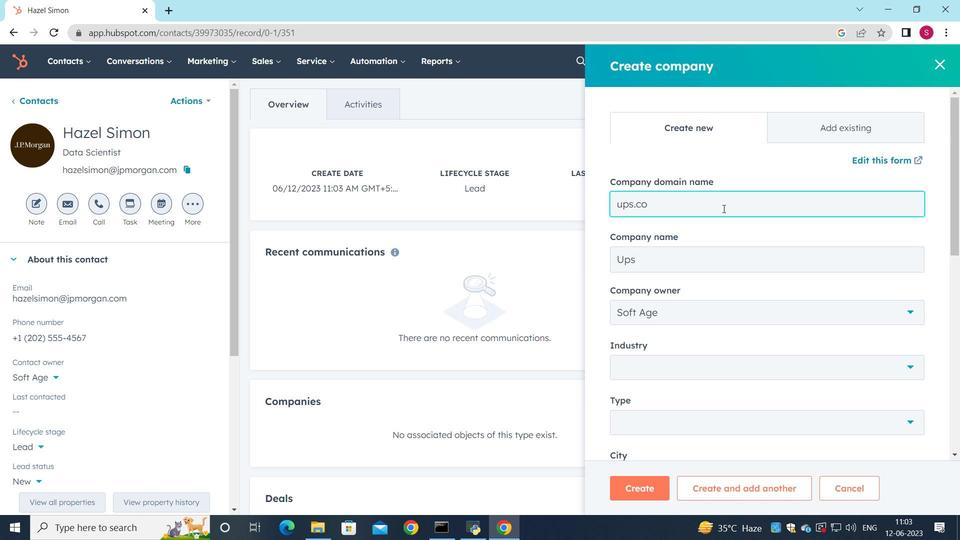 
Action: Mouse moved to (708, 362)
Screenshot: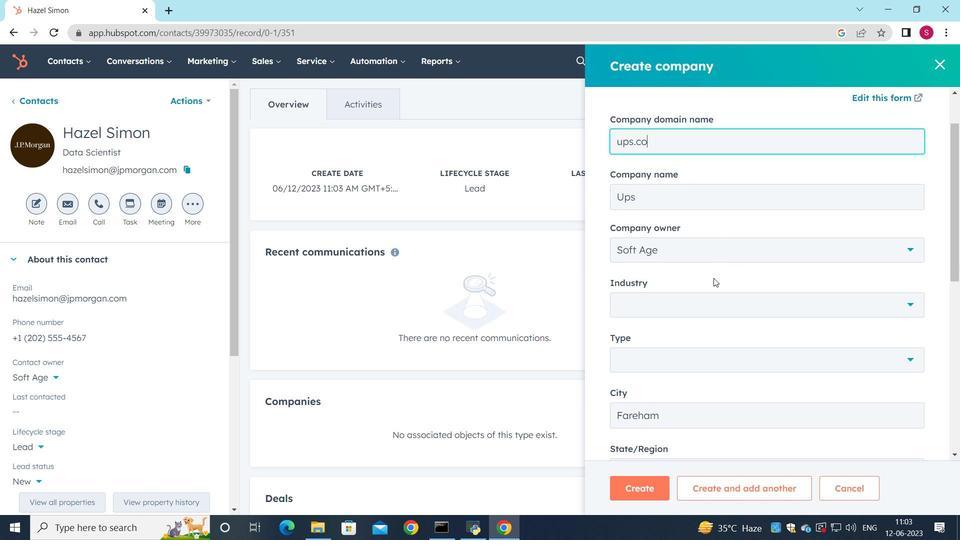 
Action: Mouse scrolled (708, 361) with delta (0, 0)
Screenshot: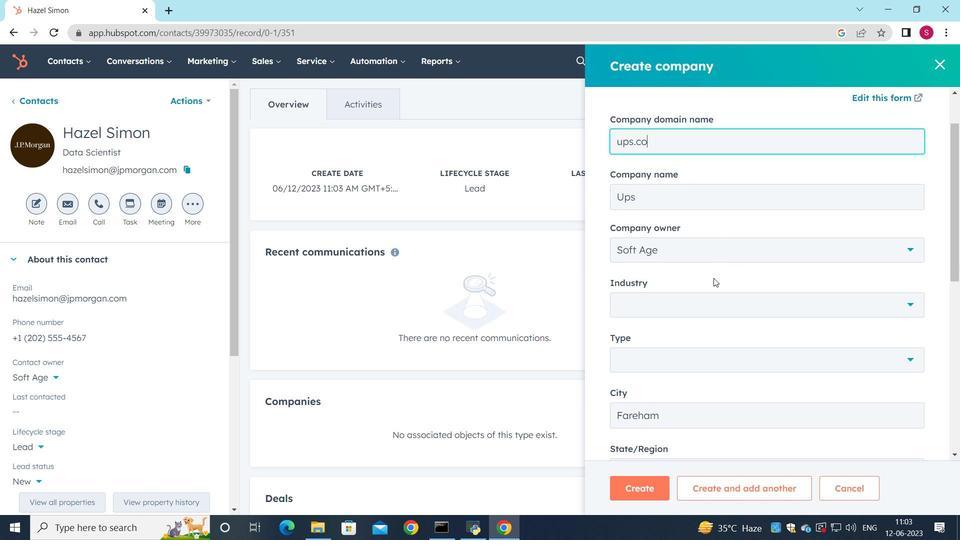 
Action: Mouse moved to (915, 241)
Screenshot: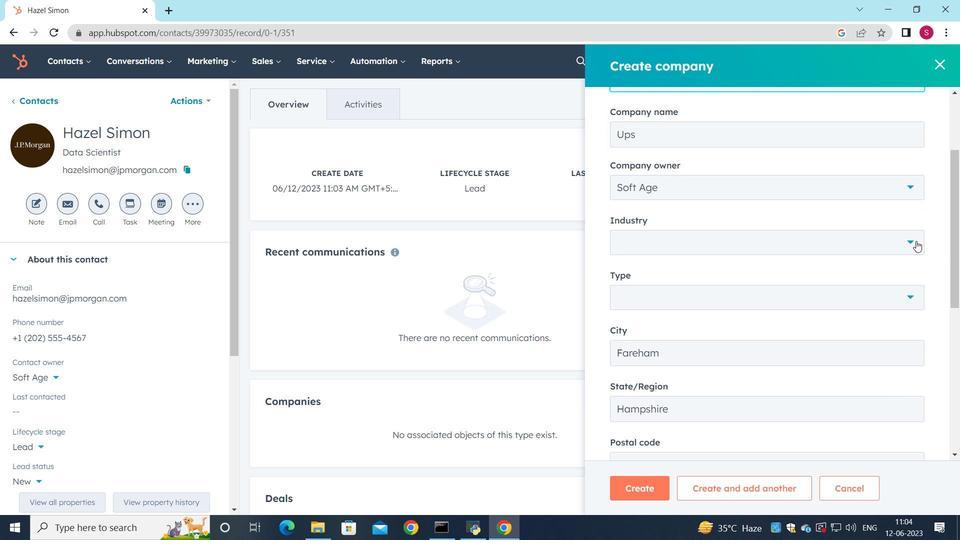 
Action: Mouse pressed left at (915, 241)
Screenshot: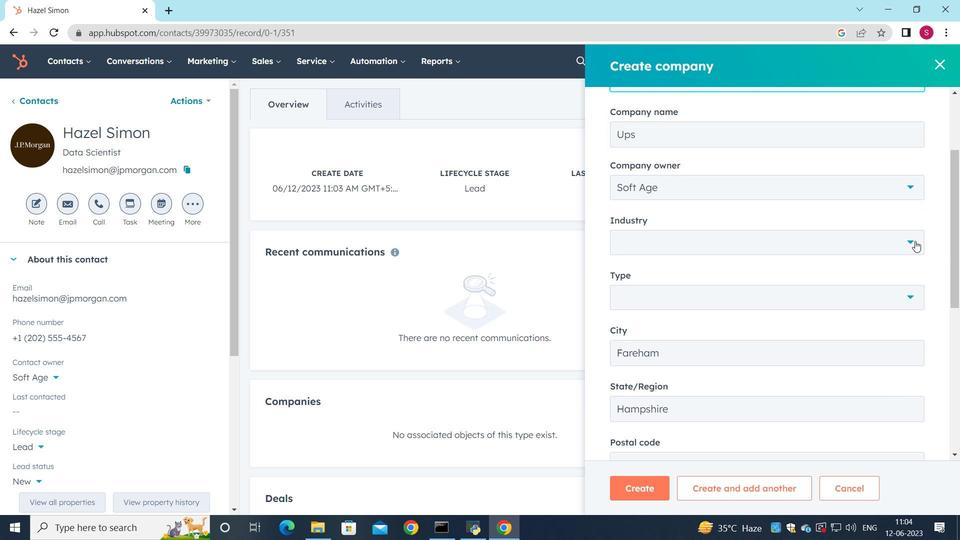 
Action: Mouse moved to (867, 231)
Screenshot: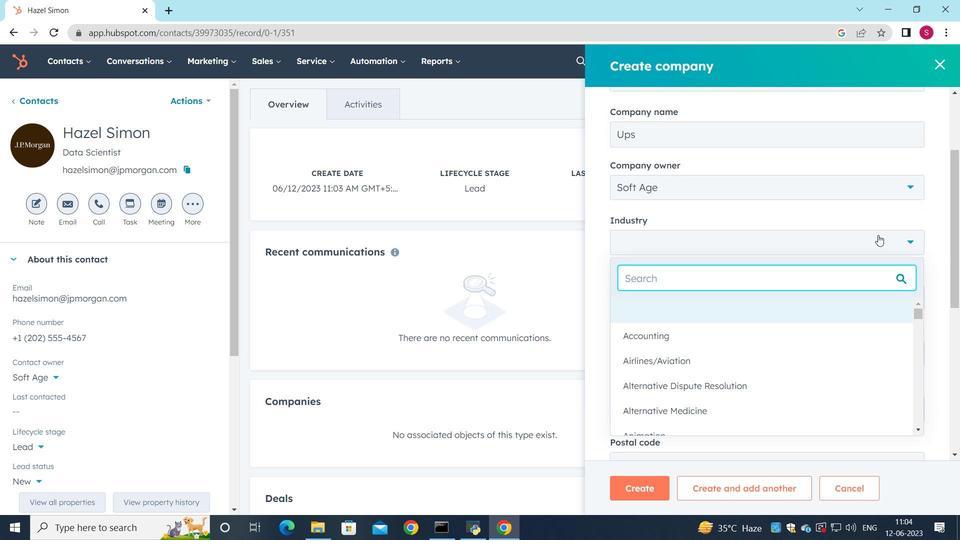
Action: Mouse pressed left at (867, 231)
Screenshot: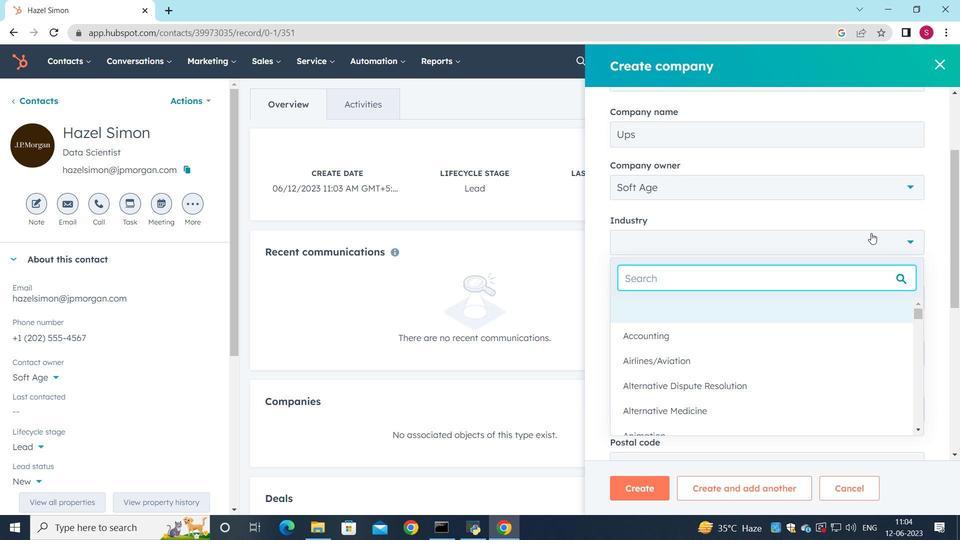 
Action: Mouse moved to (912, 296)
Screenshot: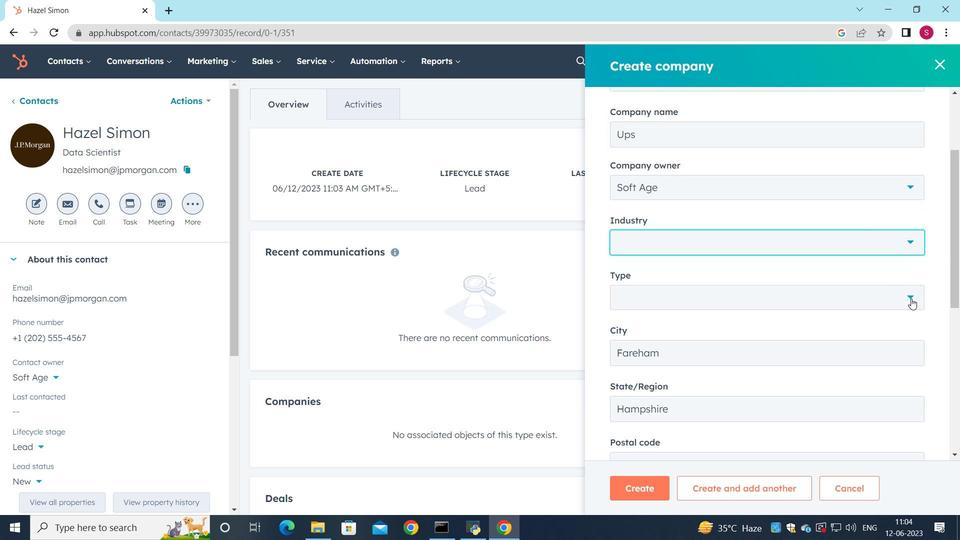 
Action: Mouse pressed left at (912, 296)
Screenshot: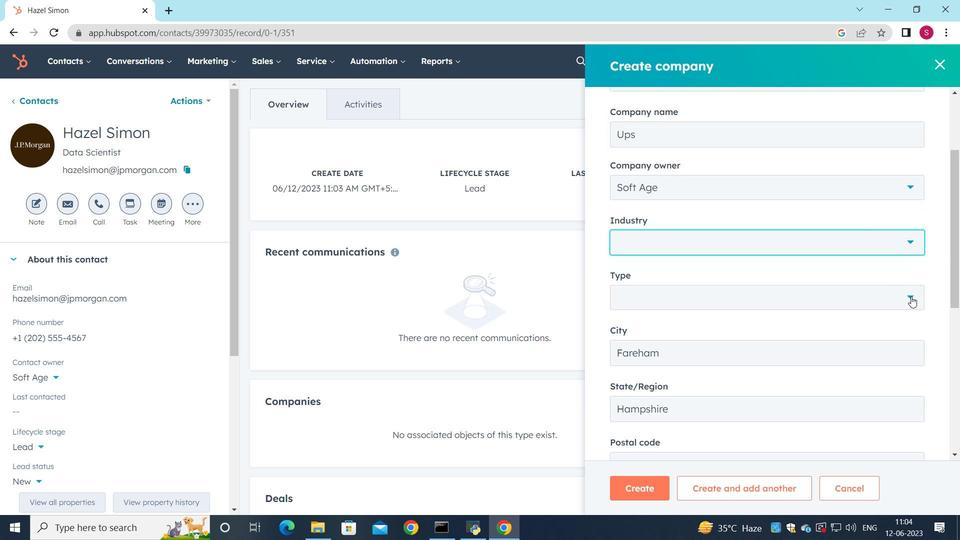 
Action: Mouse moved to (779, 349)
Screenshot: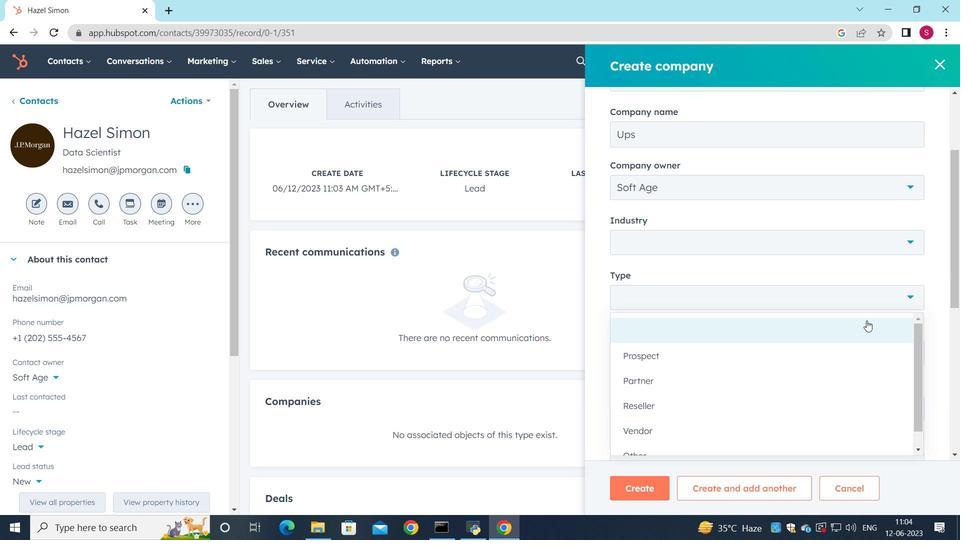 
Action: Mouse pressed left at (779, 349)
Screenshot: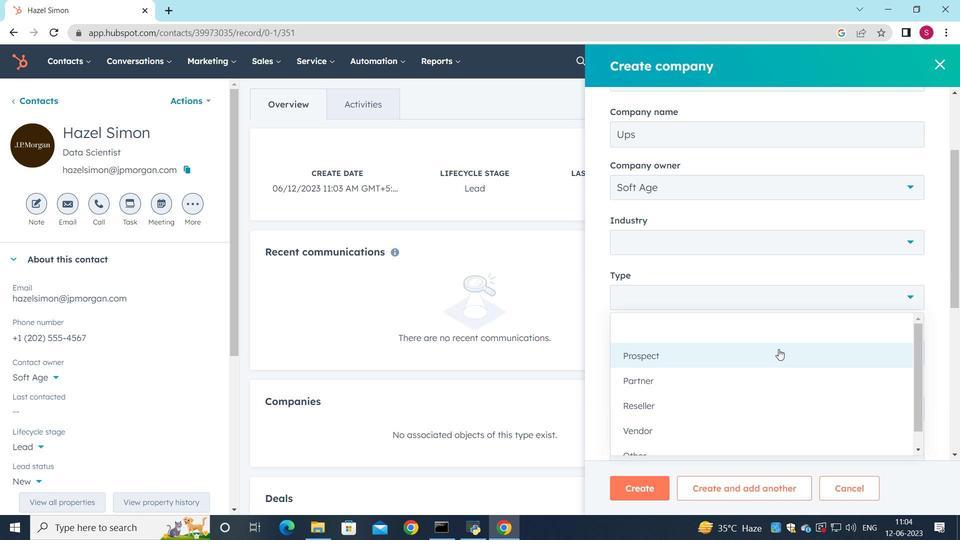 
Action: Mouse moved to (765, 304)
Screenshot: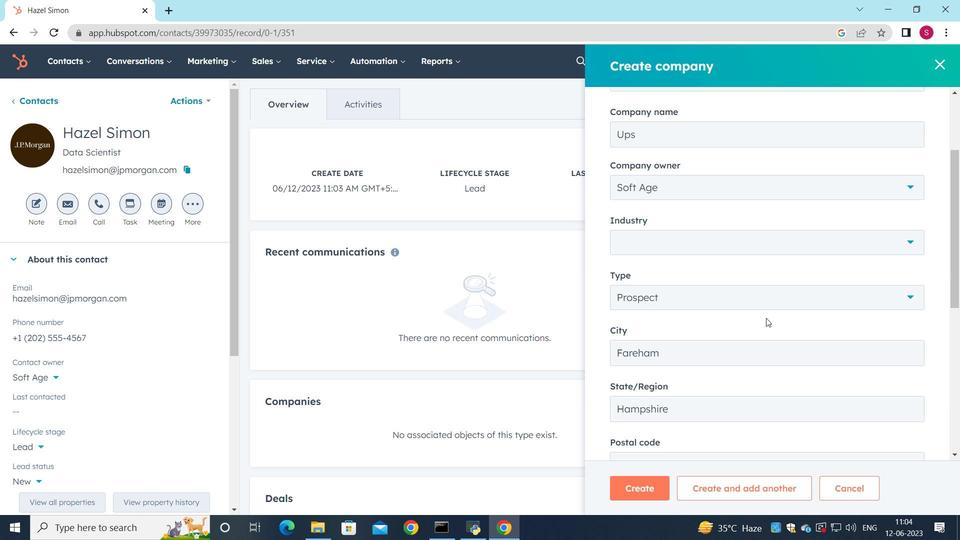 
Action: Mouse scrolled (765, 303) with delta (0, 0)
Screenshot: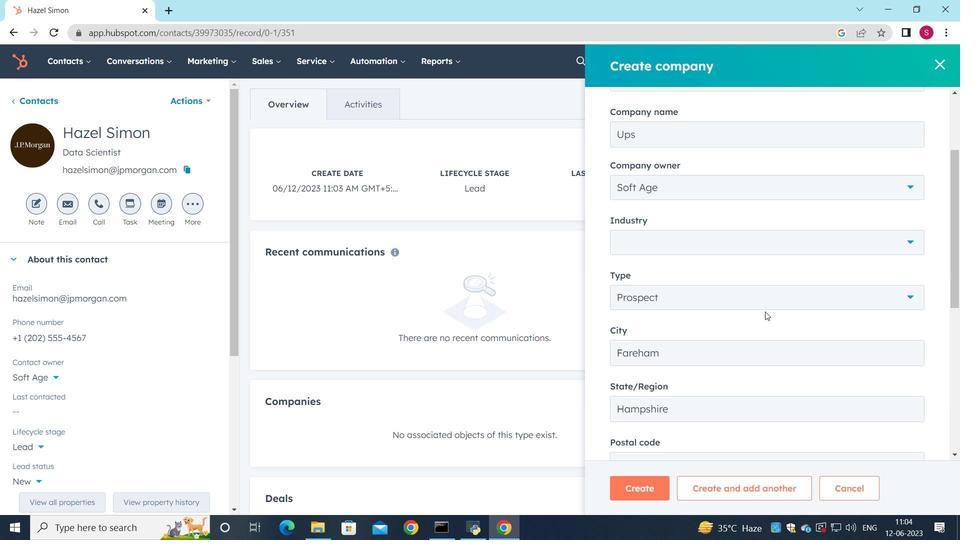 
Action: Mouse scrolled (765, 303) with delta (0, 0)
Screenshot: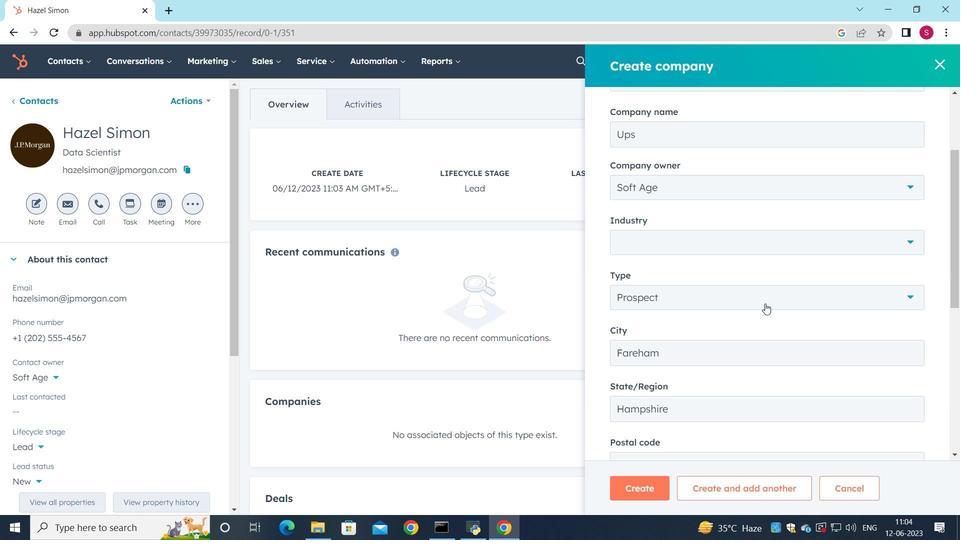 
Action: Mouse scrolled (765, 303) with delta (0, 0)
Screenshot: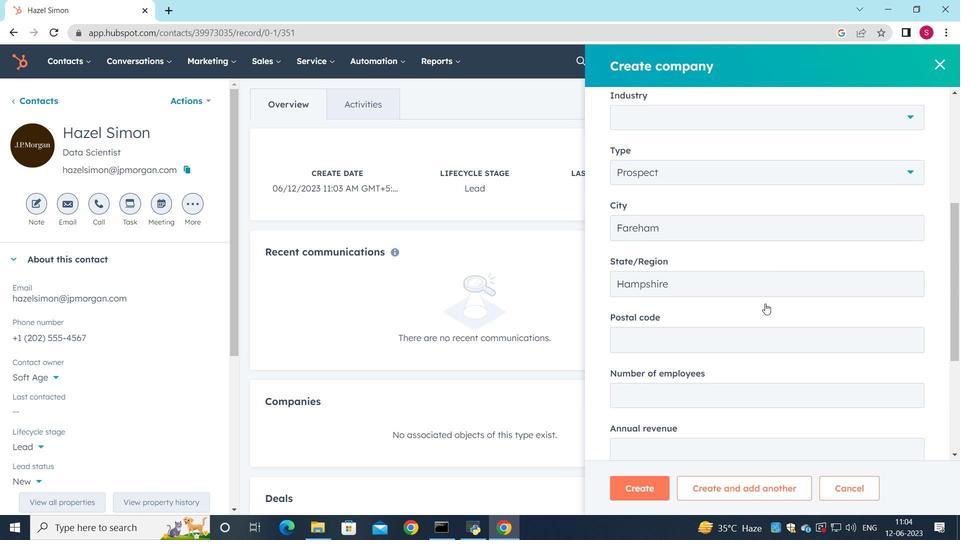 
Action: Mouse moved to (765, 302)
Screenshot: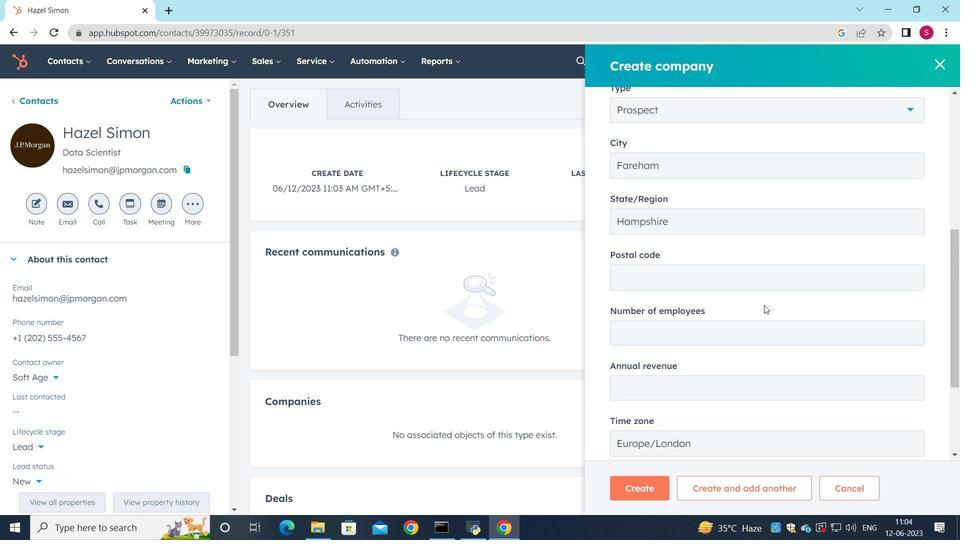 
Action: Mouse scrolled (765, 301) with delta (0, 0)
Screenshot: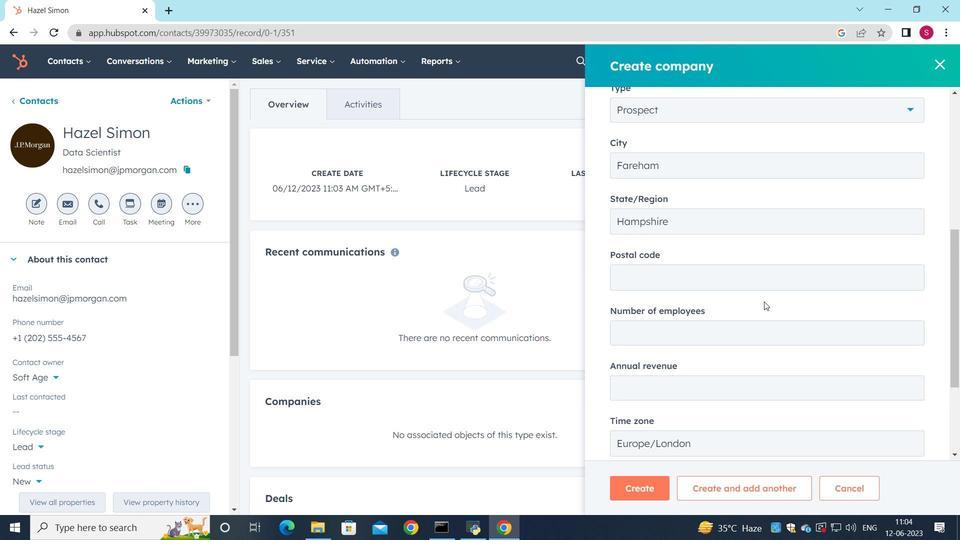 
Action: Mouse scrolled (765, 301) with delta (0, 0)
Screenshot: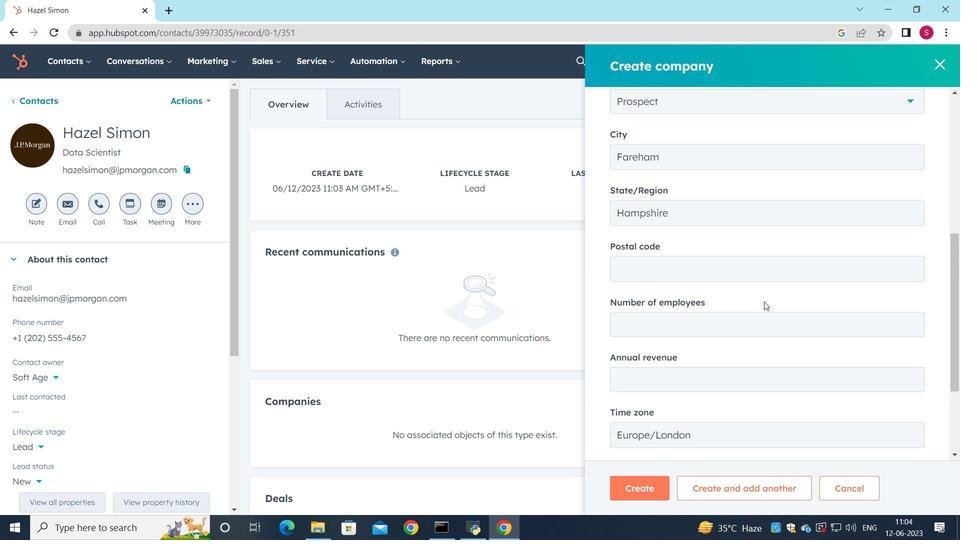 
Action: Mouse scrolled (765, 301) with delta (0, 0)
Screenshot: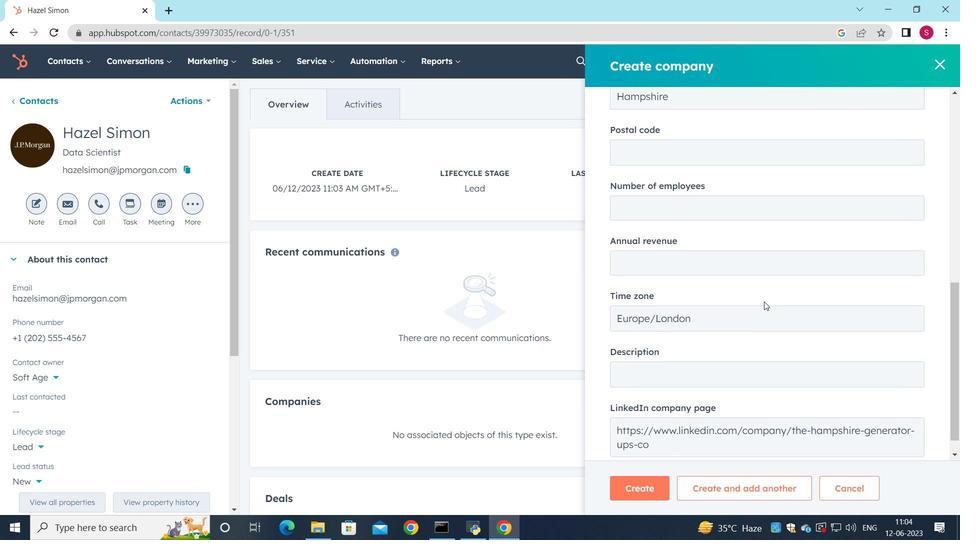 
Action: Mouse scrolled (765, 301) with delta (0, 0)
Screenshot: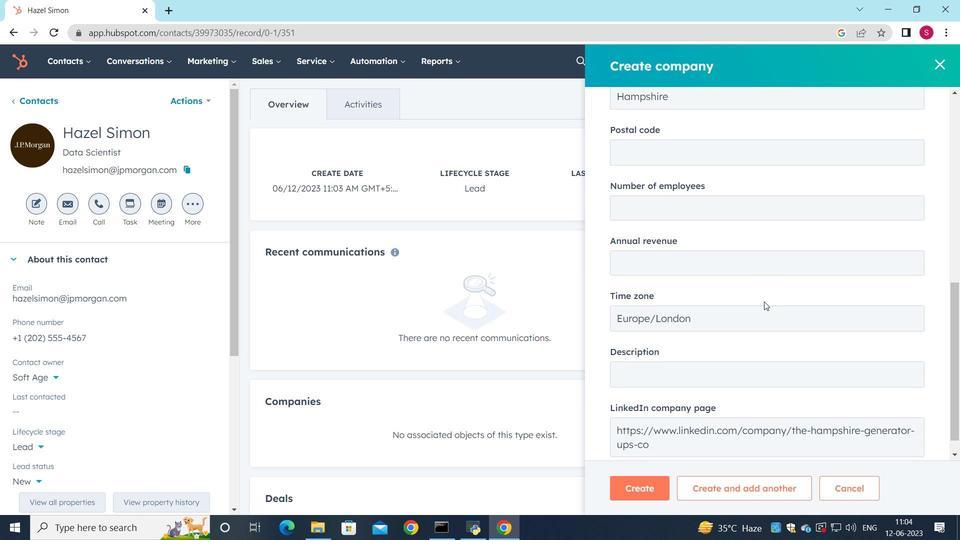 
Action: Mouse moved to (747, 297)
Screenshot: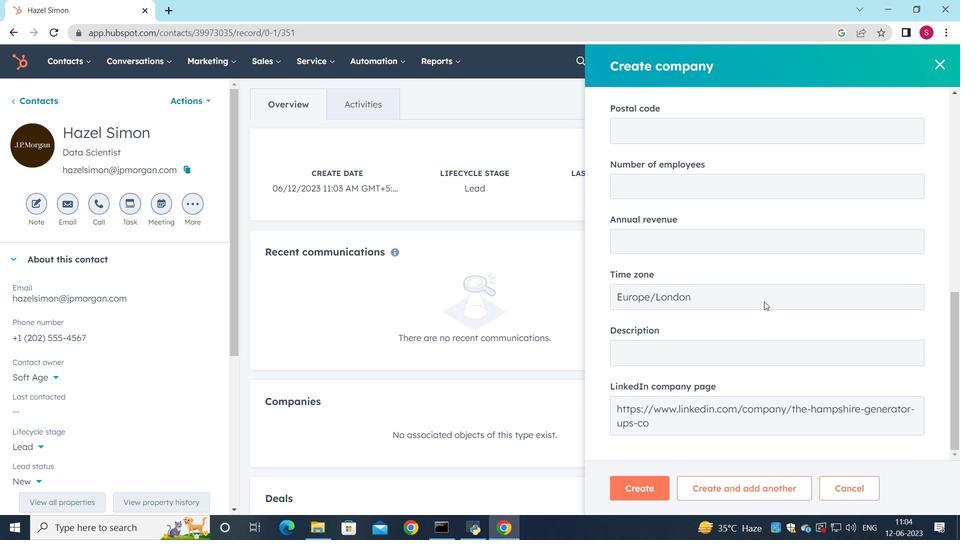 
Action: Mouse scrolled (747, 297) with delta (0, 0)
Screenshot: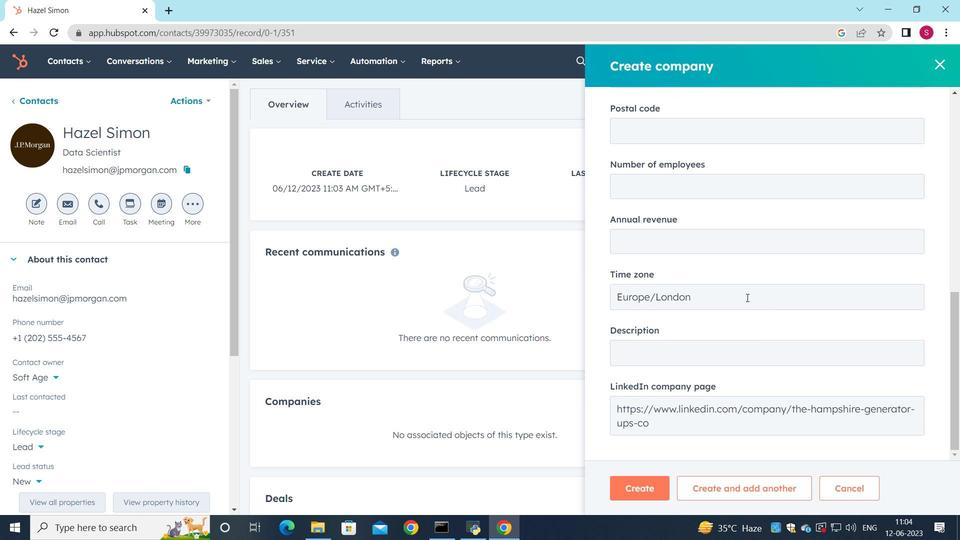 
Action: Mouse scrolled (747, 297) with delta (0, 0)
Screenshot: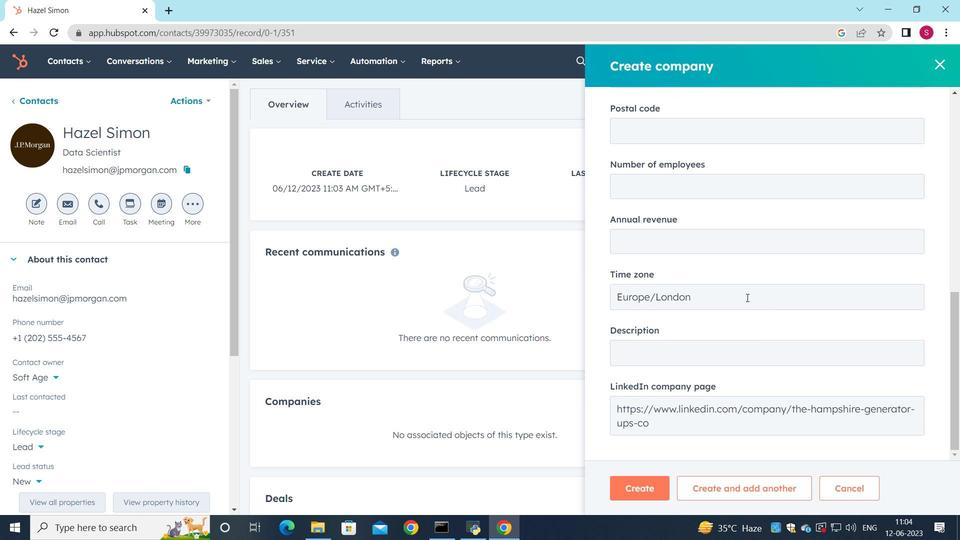 
Action: Mouse moved to (627, 490)
Screenshot: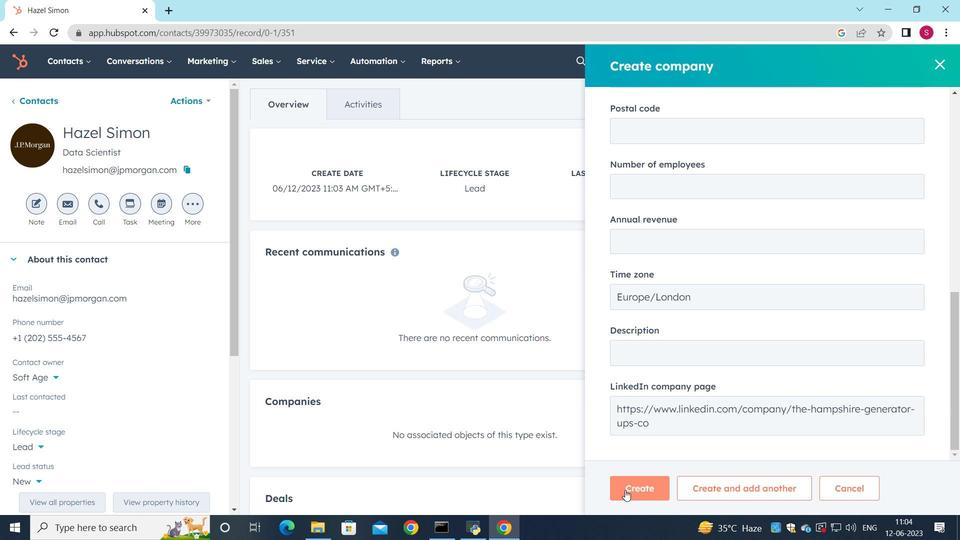 
Action: Mouse pressed left at (627, 490)
Screenshot: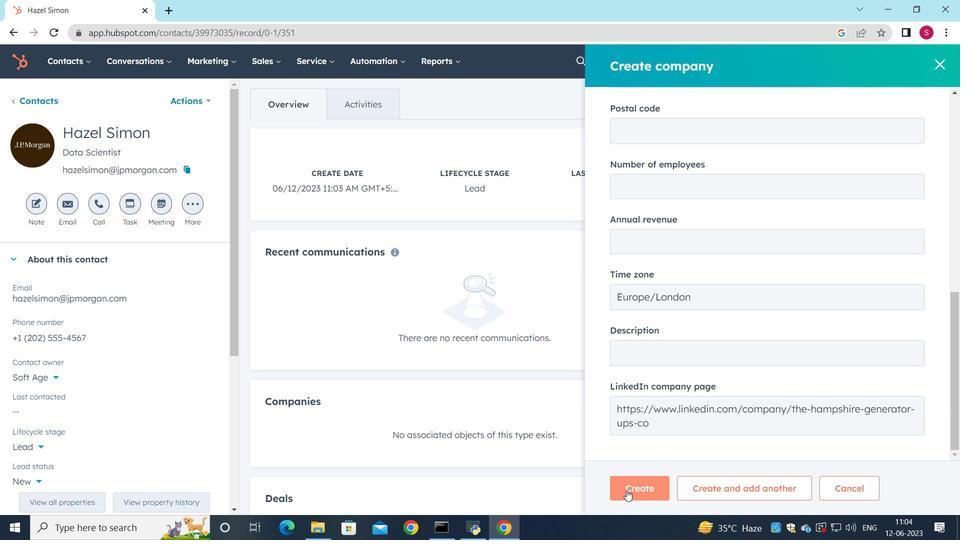 
Action: Mouse moved to (497, 268)
Screenshot: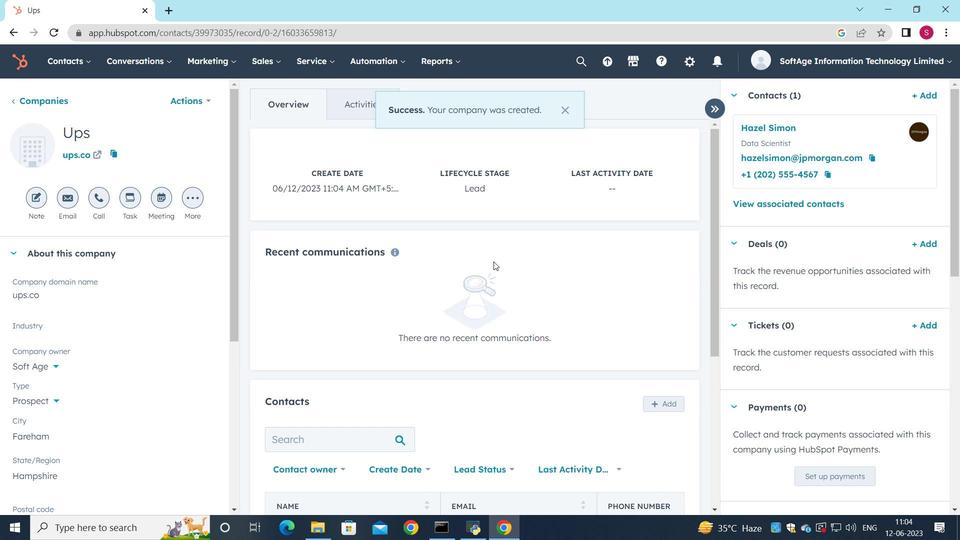 
Action: Mouse scrolled (496, 266) with delta (0, 0)
Screenshot: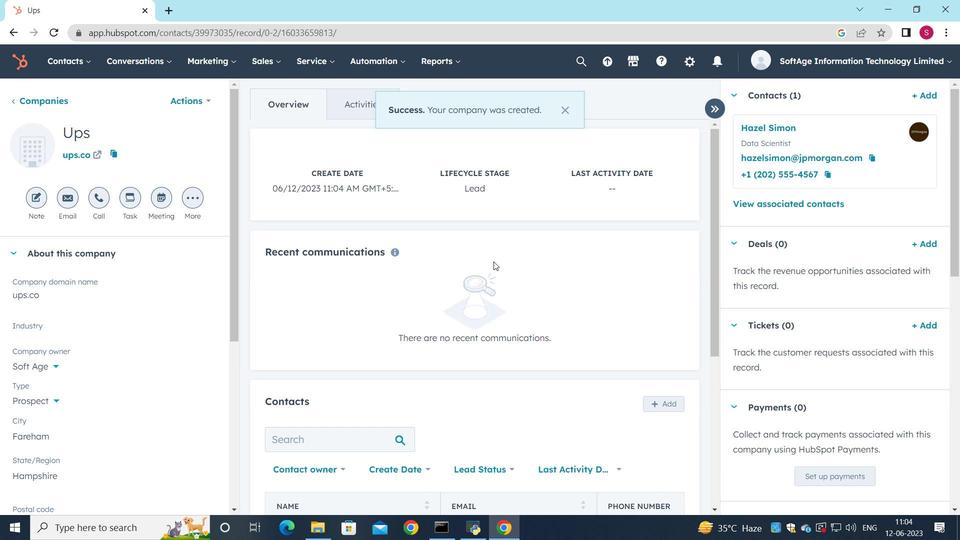 
Action: Mouse moved to (498, 269)
Screenshot: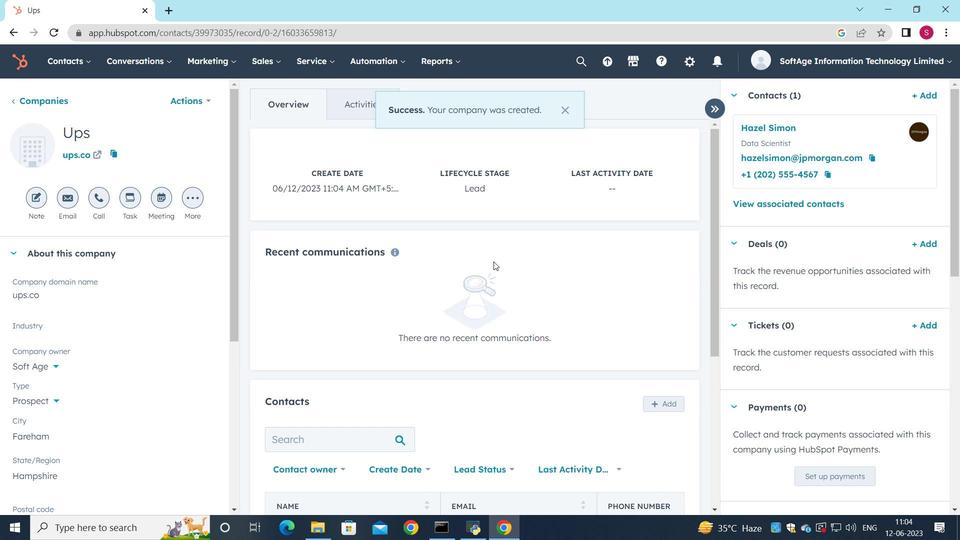 
Action: Mouse scrolled (498, 269) with delta (0, 0)
Screenshot: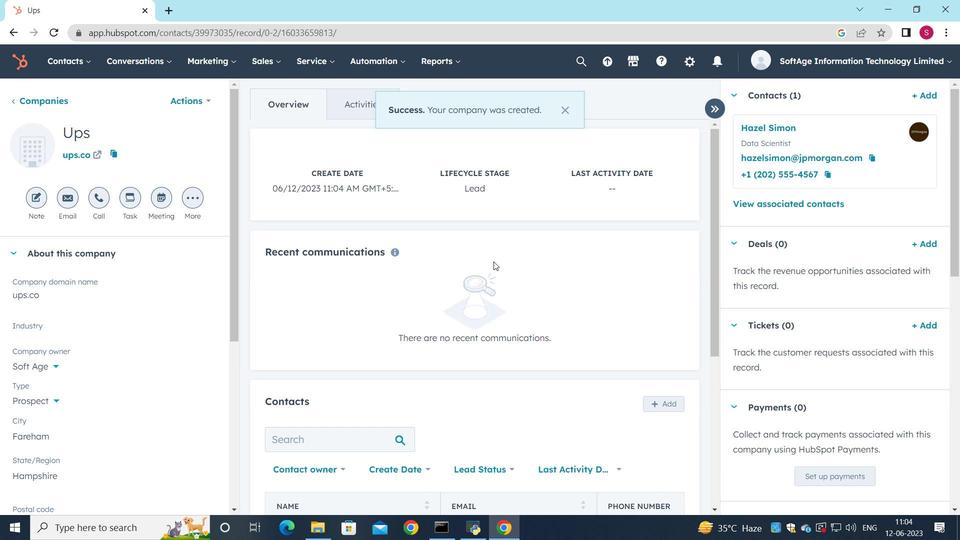 
Action: Mouse moved to (498, 269)
Screenshot: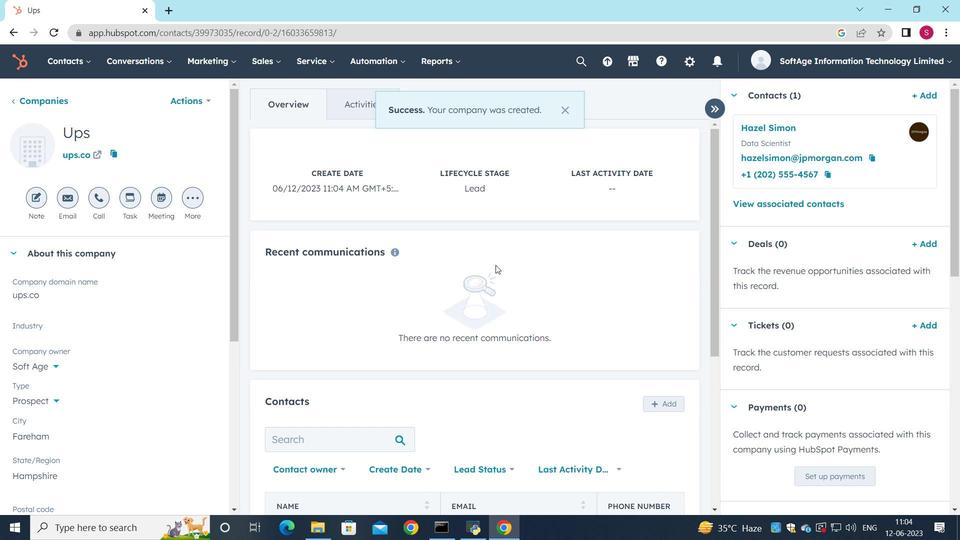
Action: Mouse scrolled (498, 269) with delta (0, 0)
Screenshot: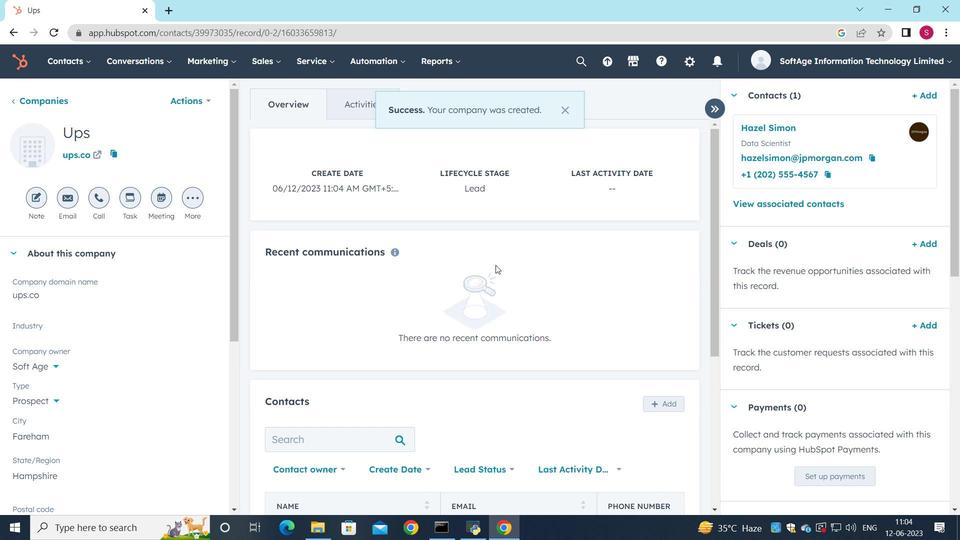 
Action: Mouse moved to (498, 273)
Screenshot: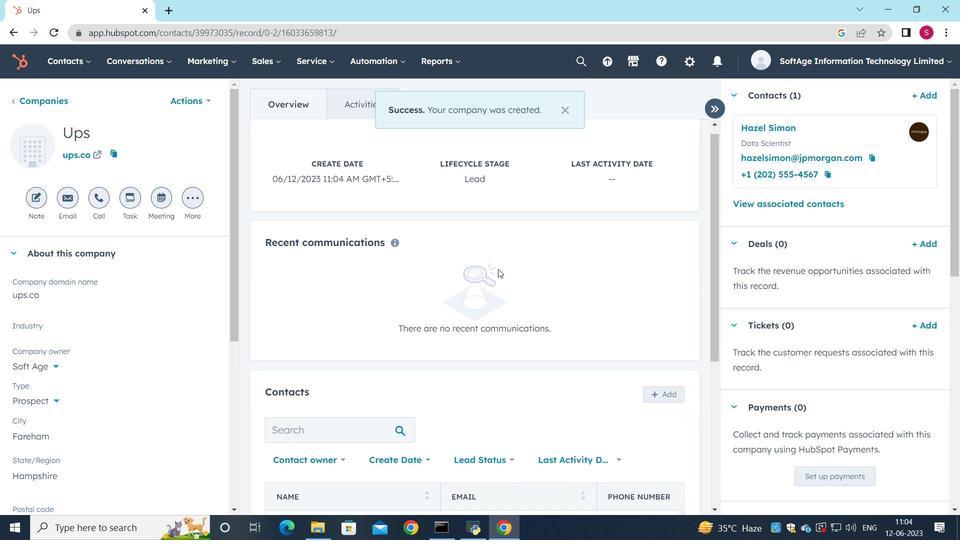 
